 Task: Open a Modern Writer Template save the file as asset.html Remove the following  from template: 'Address' Change the date  '25 December, 2022' change Dear Ms Reader to   Greetings. Add body to the letter I wanted to share some exciting news with you. I have been accepted into the university of my dreams! This is a significant milestone in my academic journey, and I am grateful for your guidance and support throughout the application process. Thank you for believing in me.Add Name  'Joey'. Insert watermark  Ram&Sons Apply Font Style in watermark Nunito; font size  117and place the watermark  Diagonally 
Action: Mouse moved to (790, 102)
Screenshot: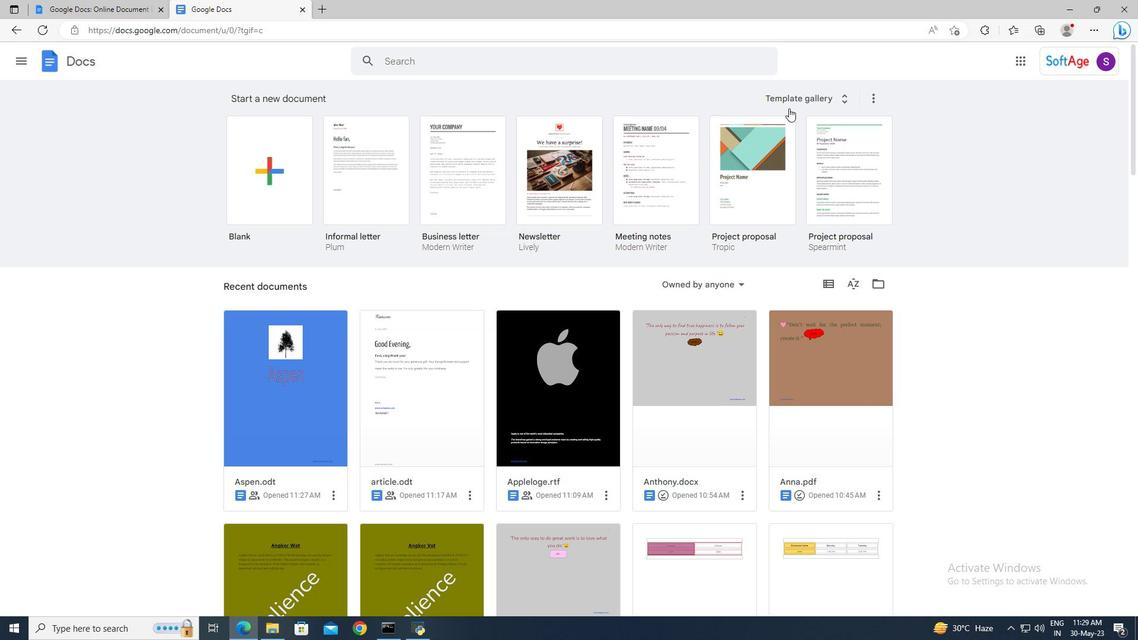 
Action: Mouse pressed left at (790, 102)
Screenshot: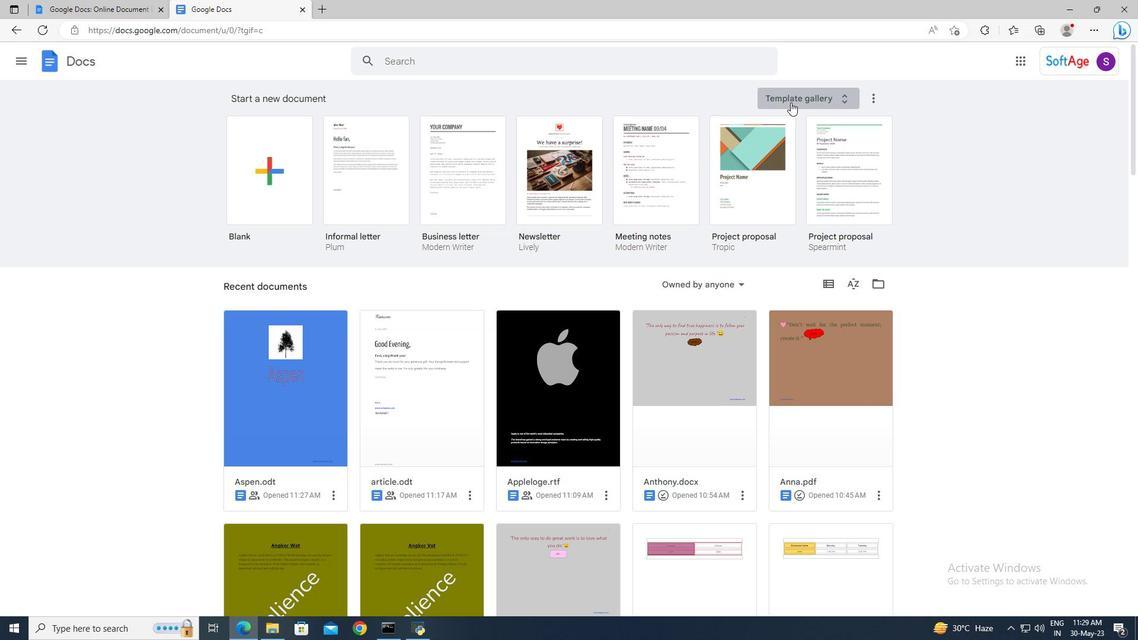 
Action: Mouse moved to (641, 194)
Screenshot: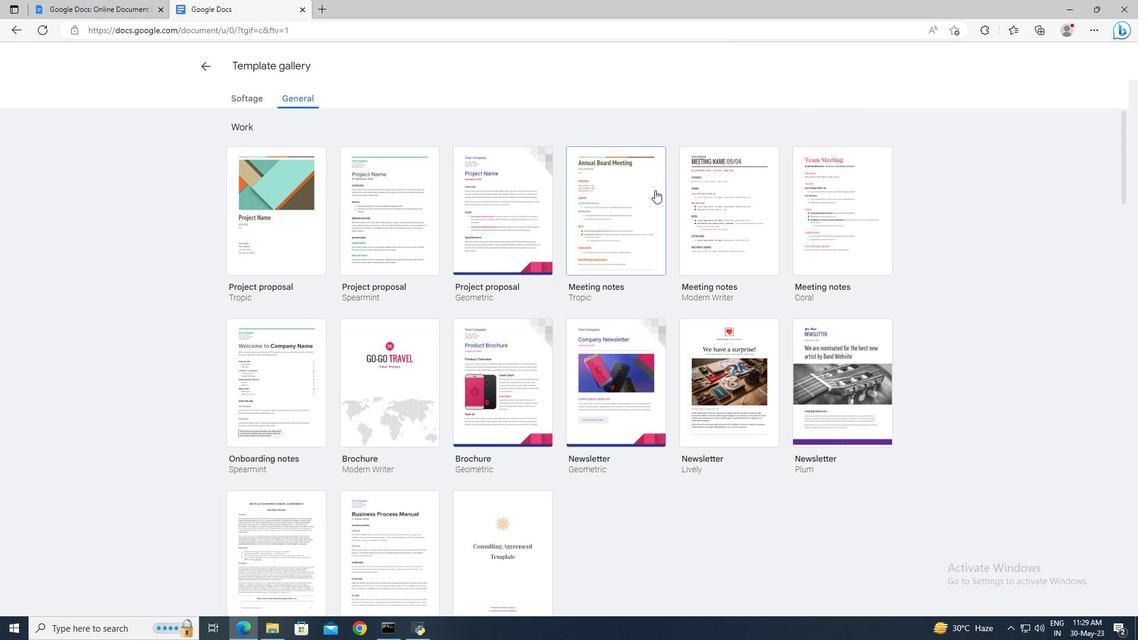 
Action: Mouse scrolled (641, 193) with delta (0, 0)
Screenshot: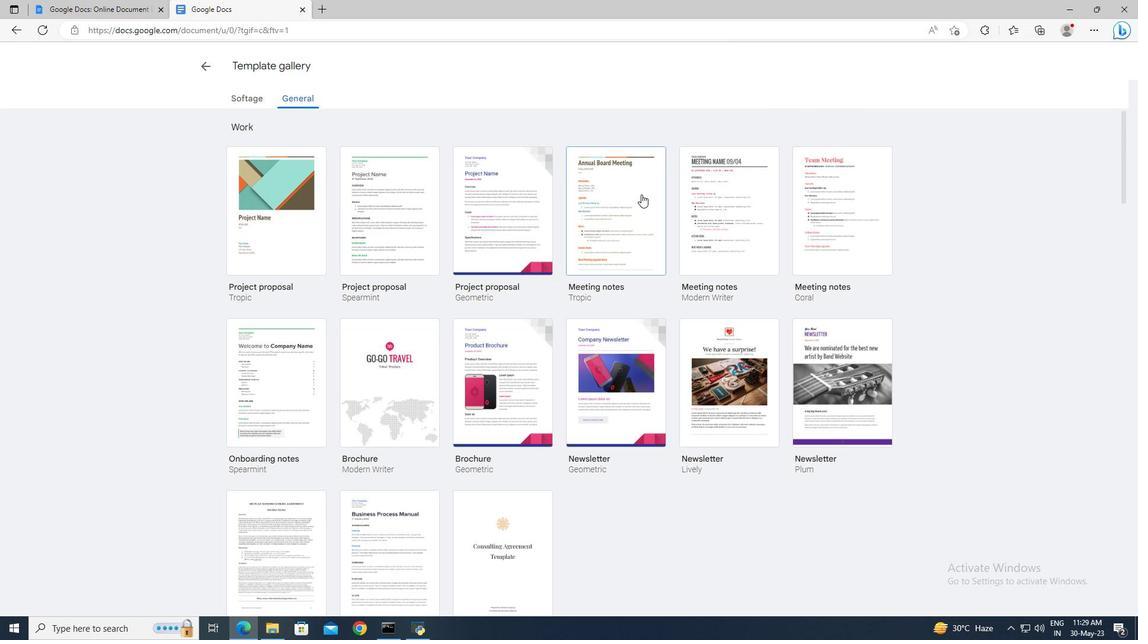 
Action: Mouse scrolled (641, 193) with delta (0, 0)
Screenshot: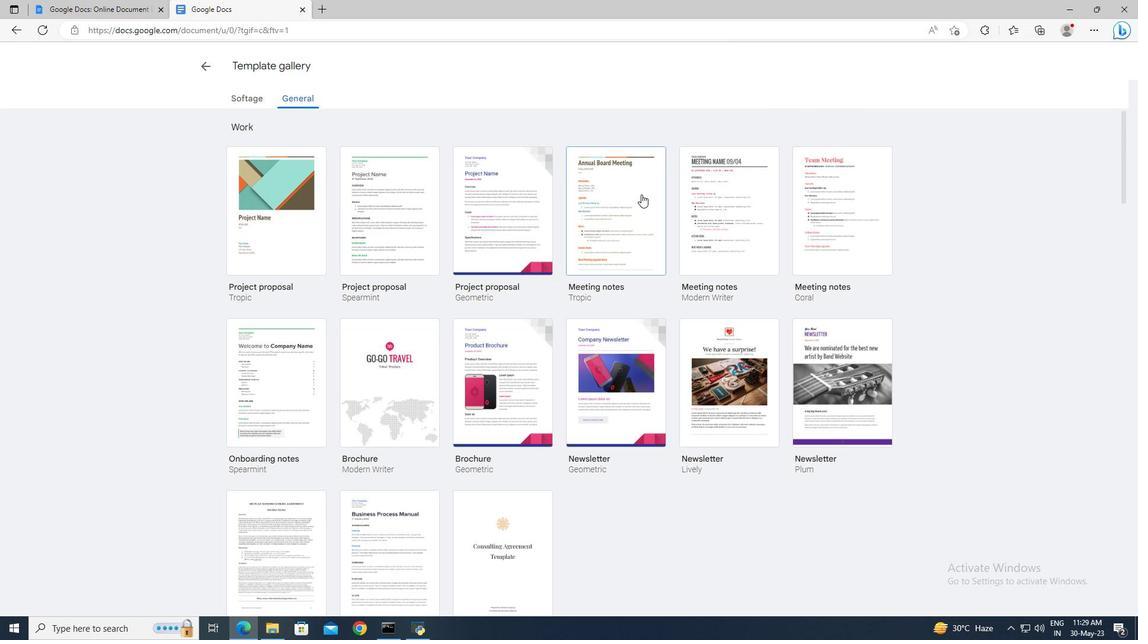 
Action: Mouse scrolled (641, 193) with delta (0, 0)
Screenshot: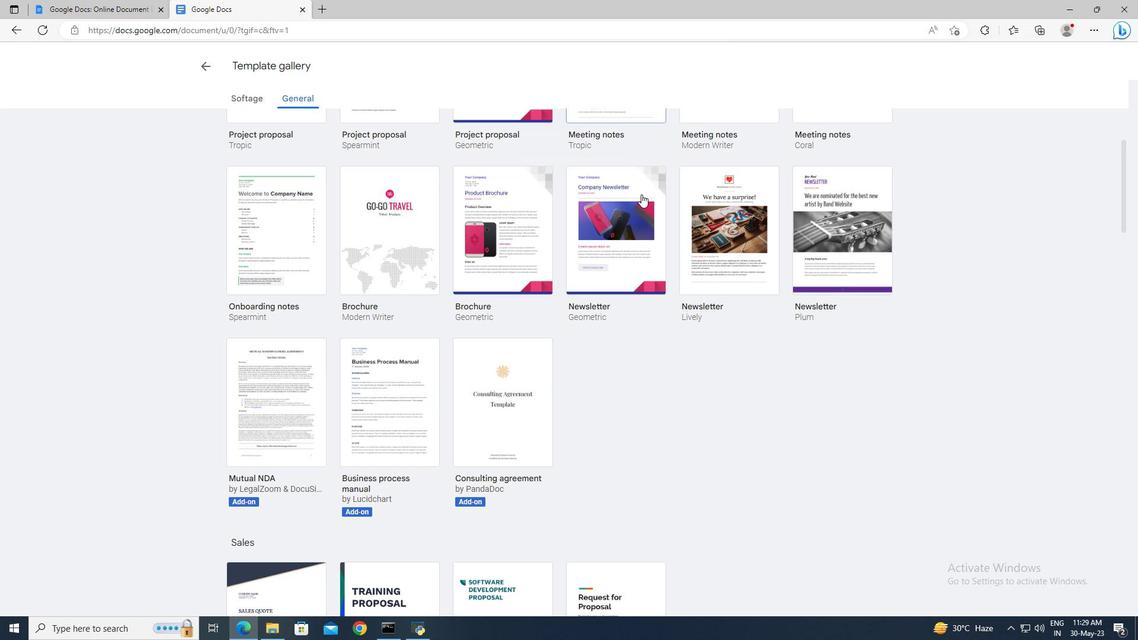 
Action: Mouse scrolled (641, 193) with delta (0, 0)
Screenshot: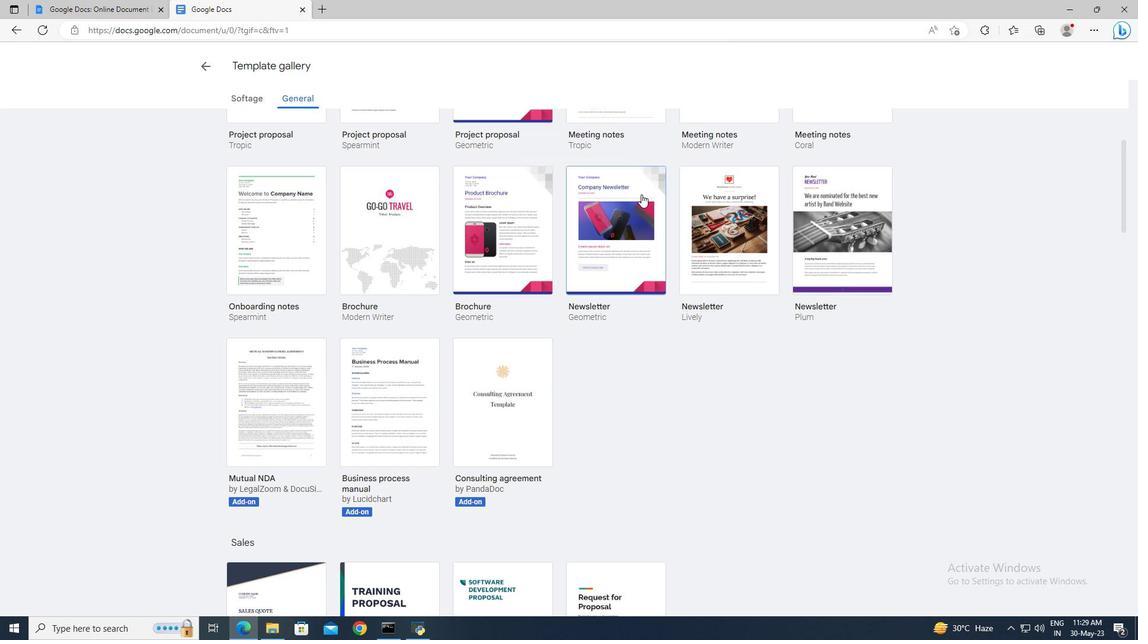 
Action: Mouse scrolled (641, 193) with delta (0, 0)
Screenshot: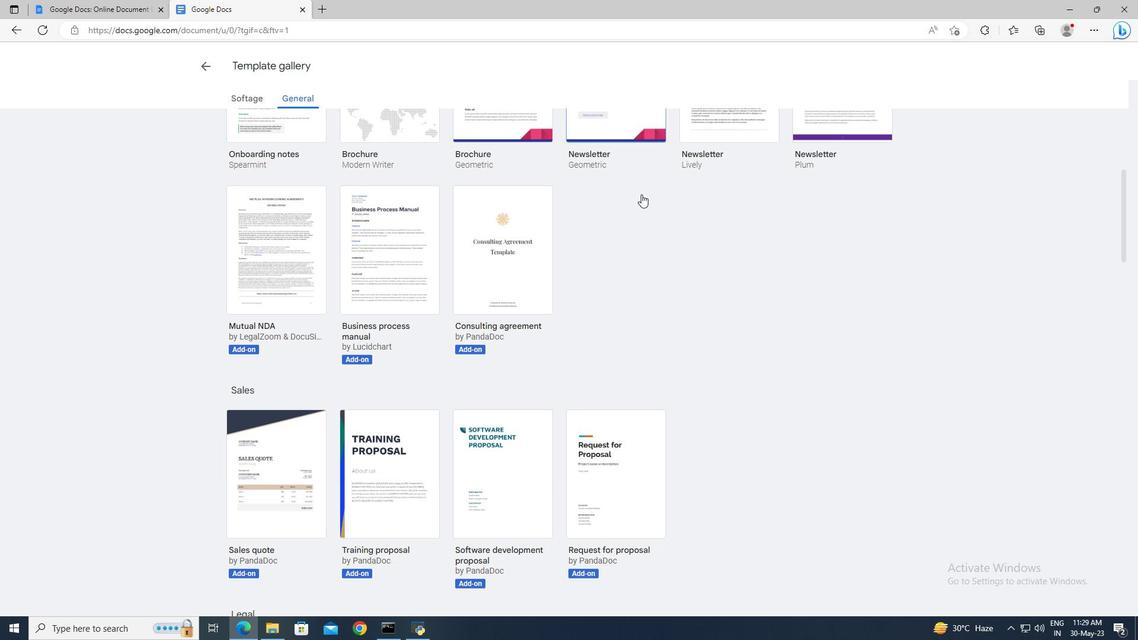 
Action: Mouse scrolled (641, 193) with delta (0, 0)
Screenshot: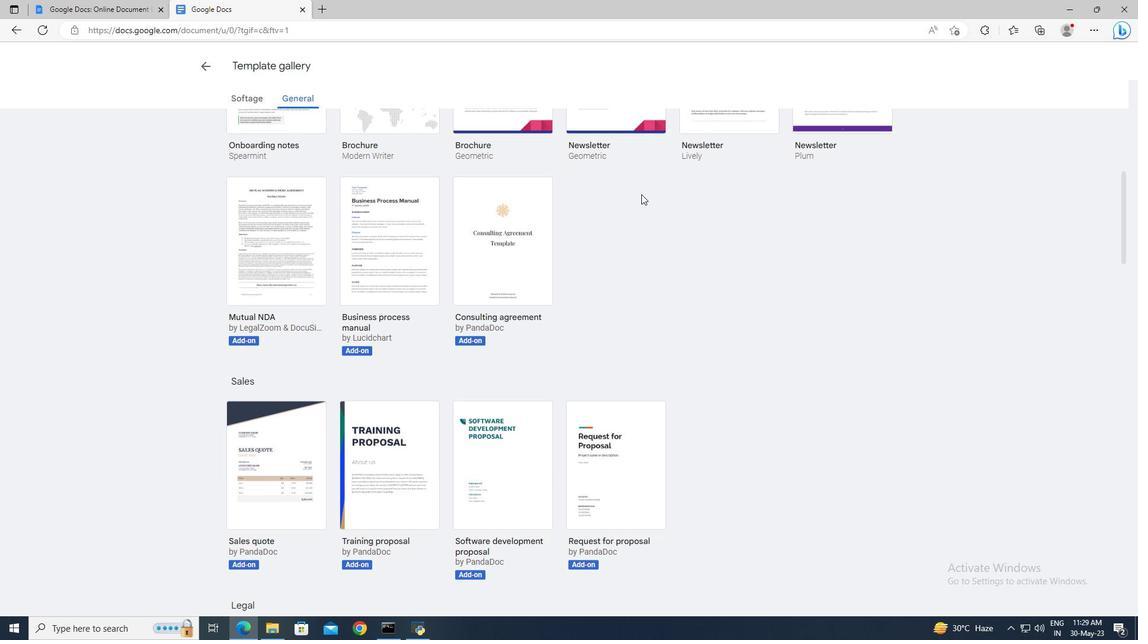 
Action: Mouse scrolled (641, 193) with delta (0, 0)
Screenshot: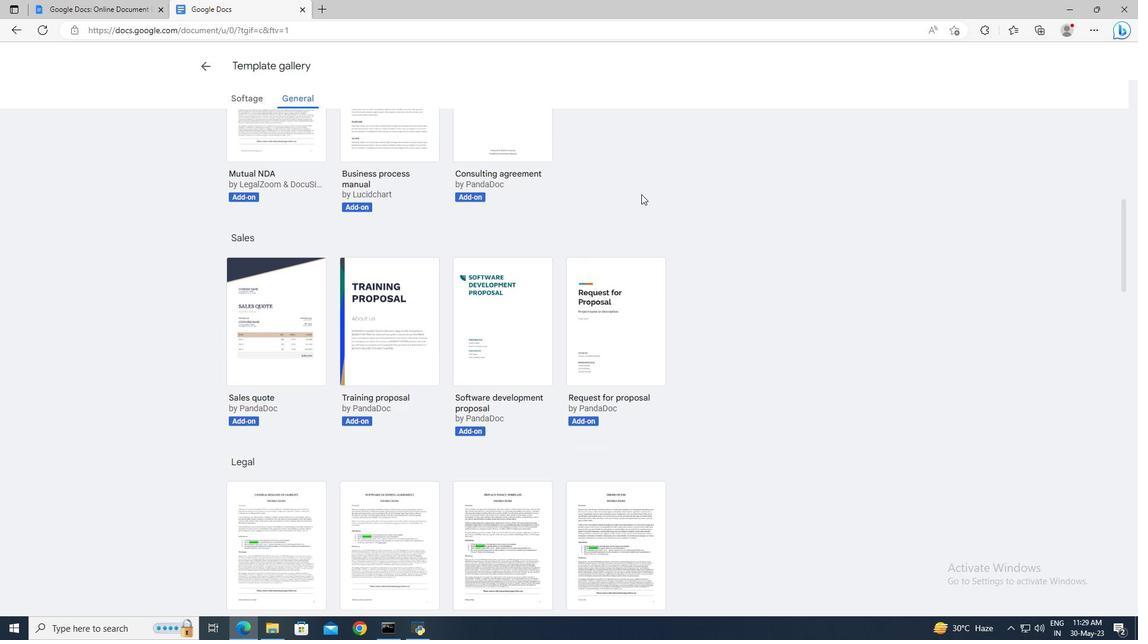 
Action: Mouse scrolled (641, 193) with delta (0, 0)
Screenshot: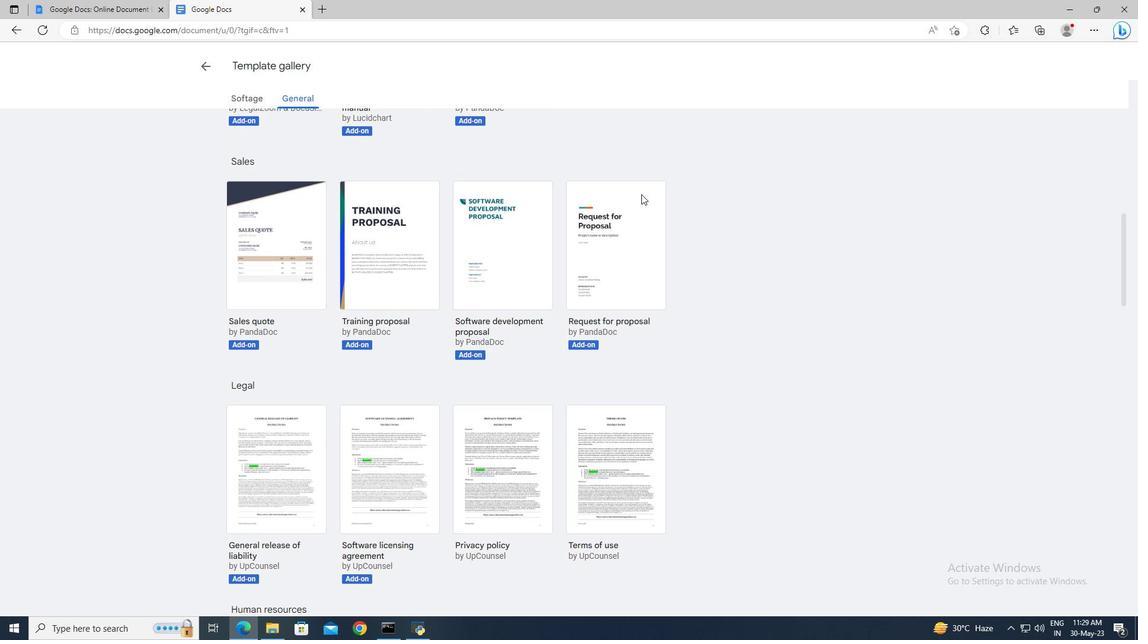 
Action: Mouse scrolled (641, 193) with delta (0, 0)
Screenshot: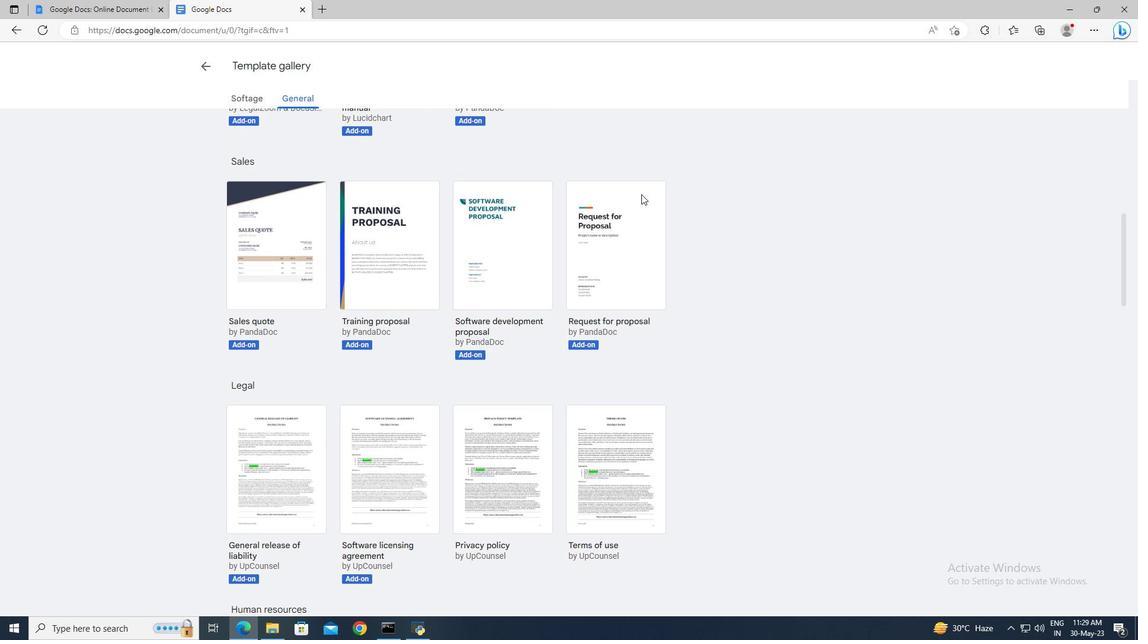 
Action: Mouse scrolled (641, 193) with delta (0, 0)
Screenshot: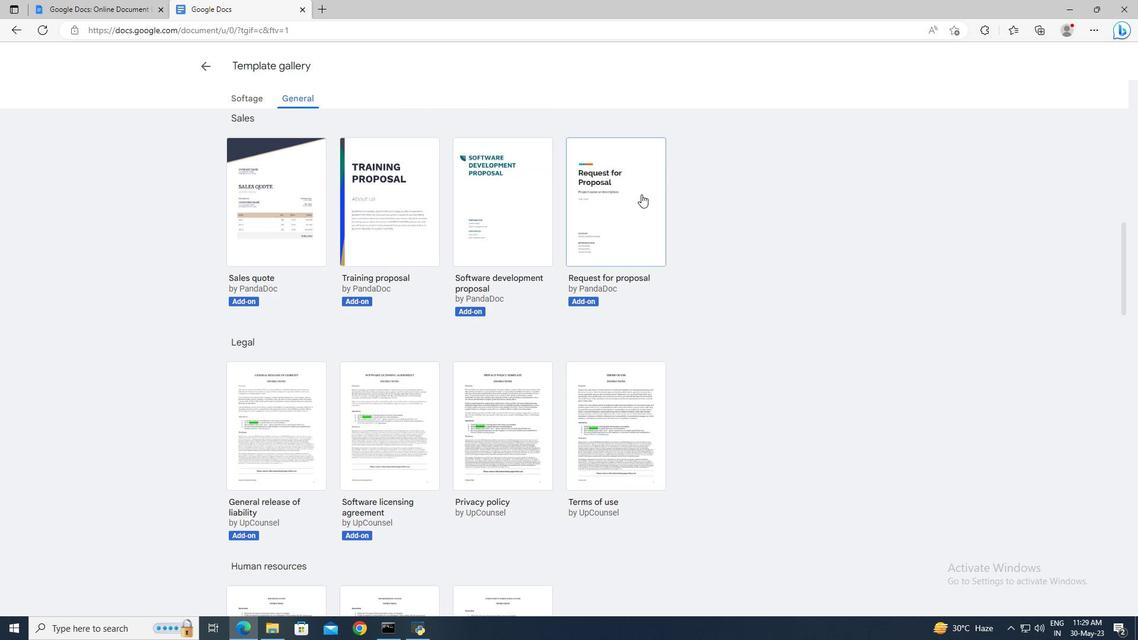 
Action: Mouse scrolled (641, 193) with delta (0, 0)
Screenshot: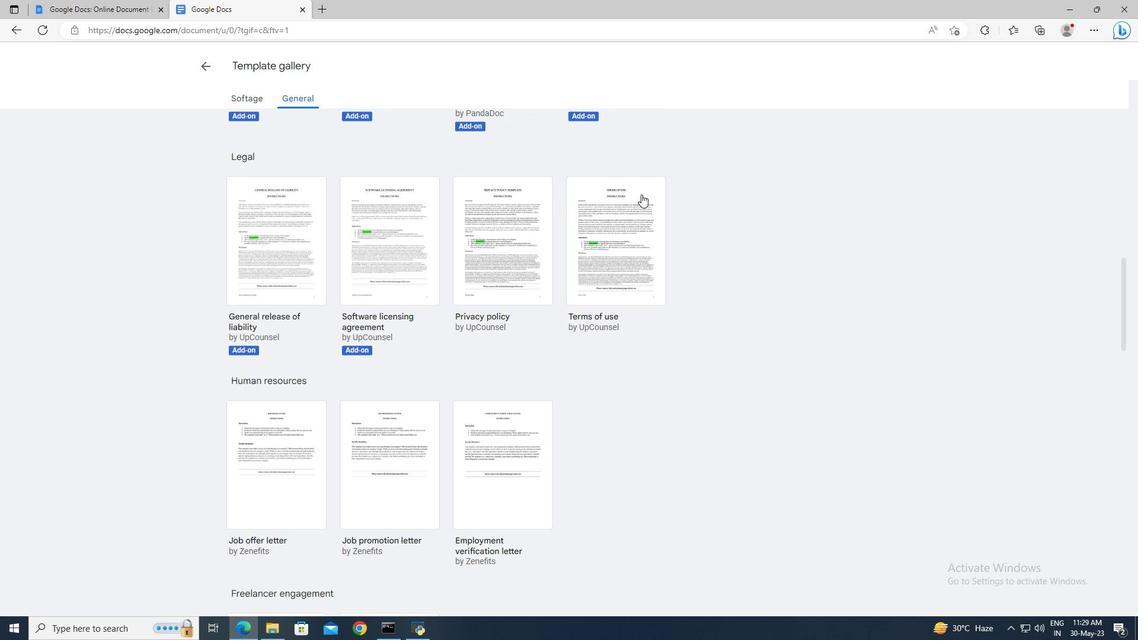 
Action: Mouse scrolled (641, 193) with delta (0, 0)
Screenshot: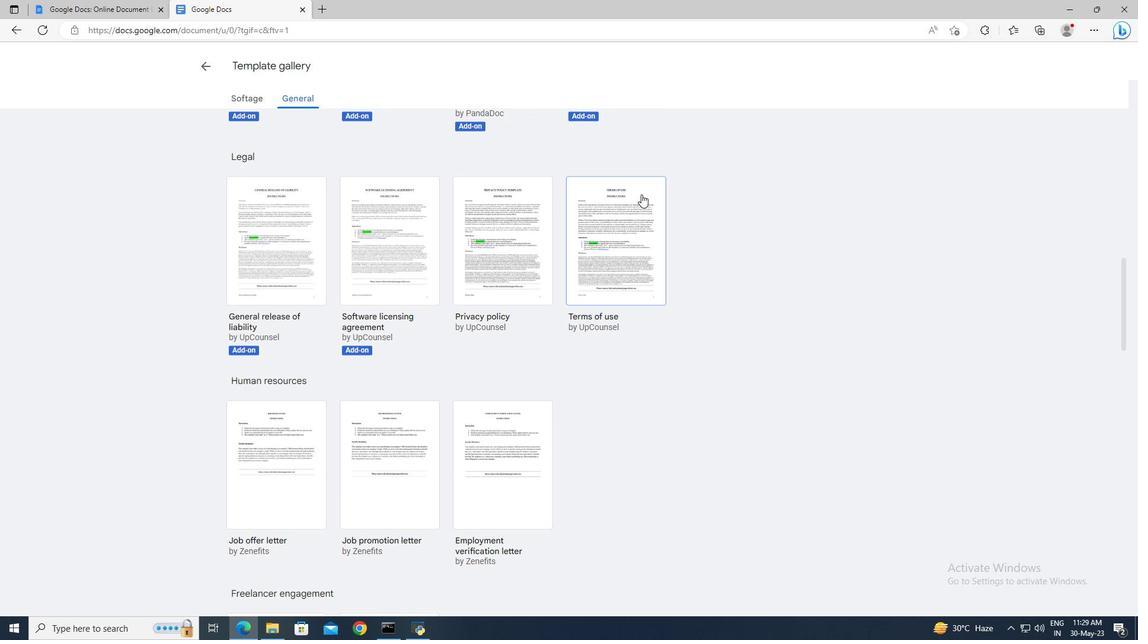 
Action: Mouse moved to (641, 195)
Screenshot: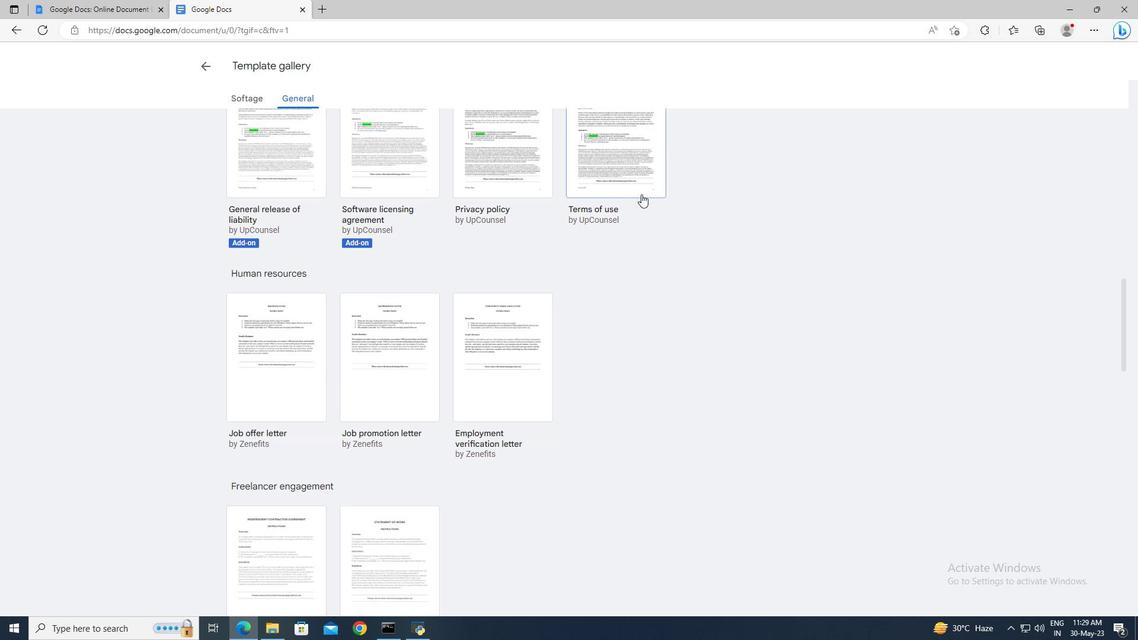 
Action: Mouse scrolled (641, 194) with delta (0, 0)
Screenshot: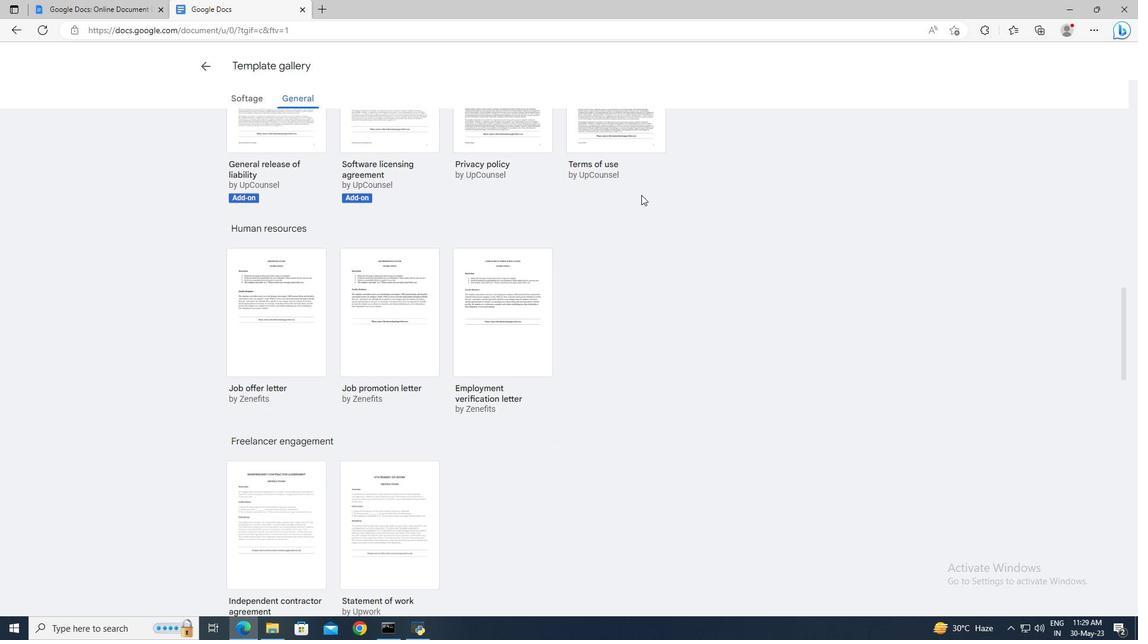 
Action: Mouse scrolled (641, 194) with delta (0, 0)
Screenshot: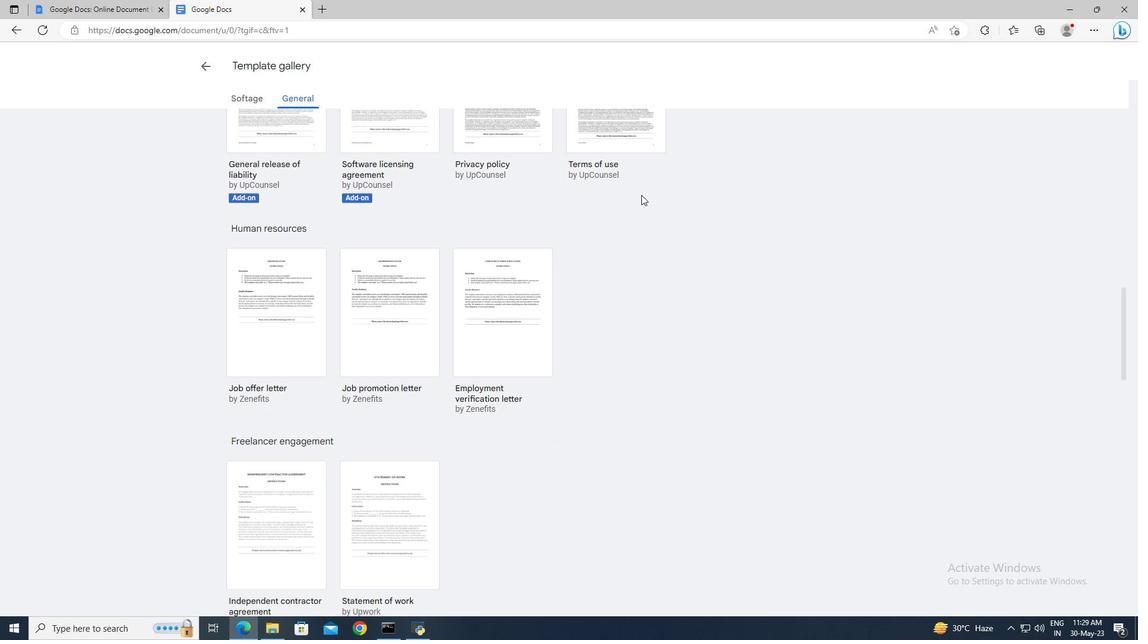 
Action: Mouse scrolled (641, 194) with delta (0, 0)
Screenshot: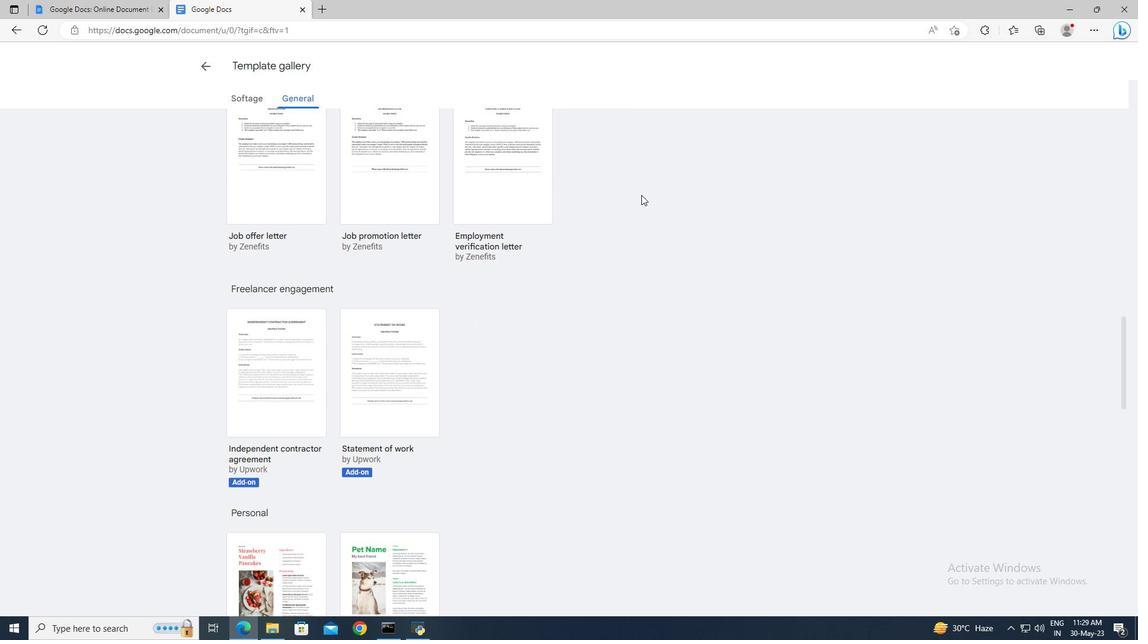 
Action: Mouse scrolled (641, 194) with delta (0, 0)
Screenshot: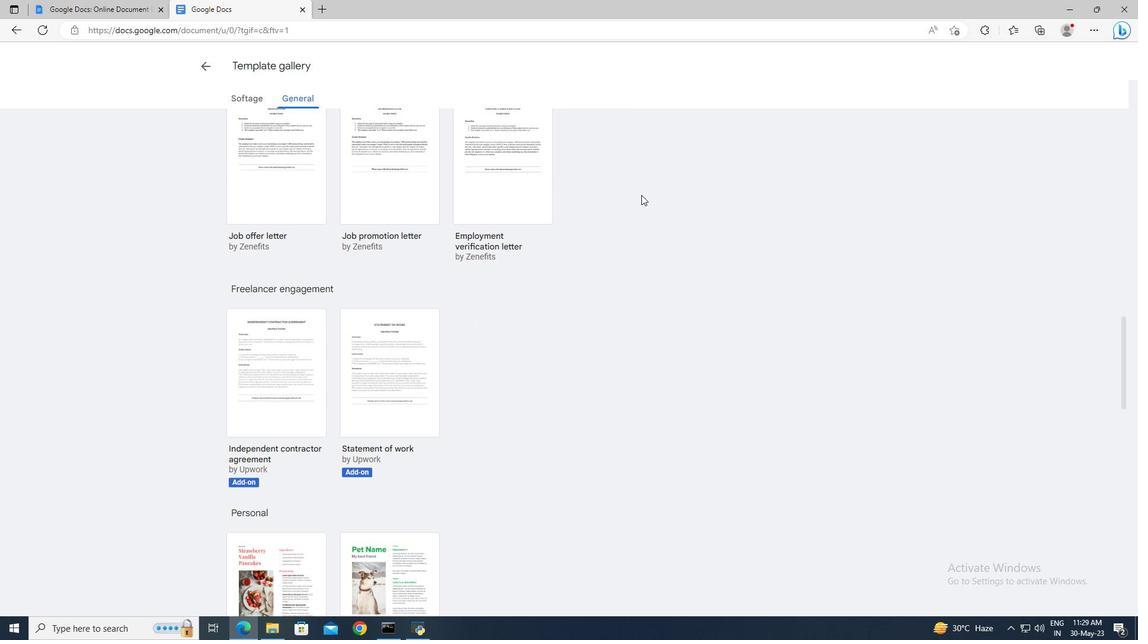 
Action: Mouse scrolled (641, 194) with delta (0, 0)
Screenshot: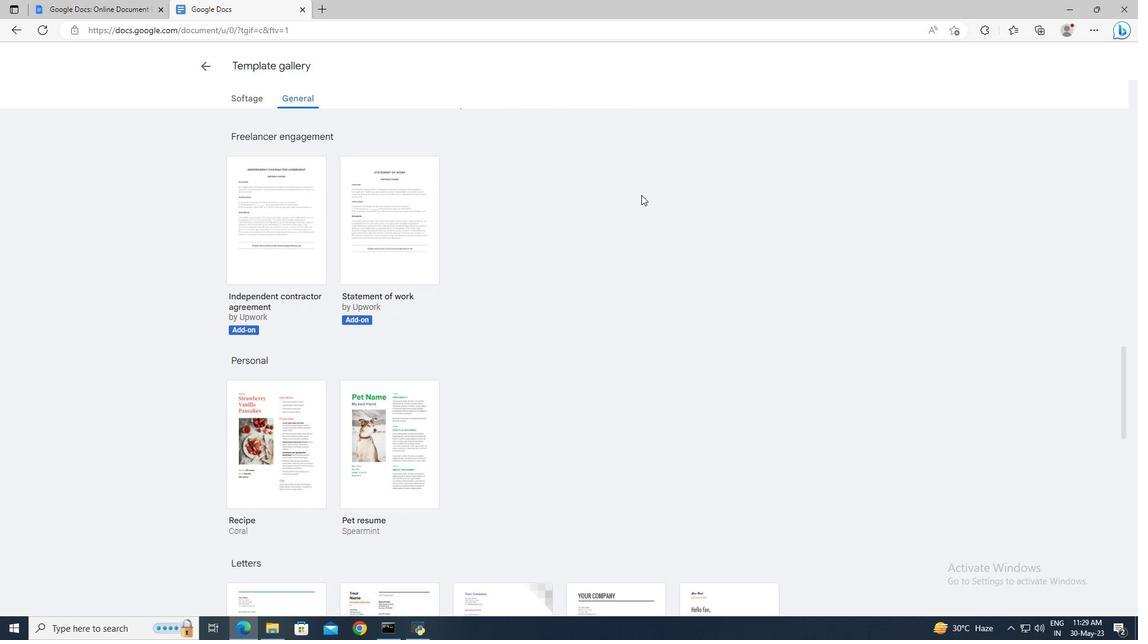 
Action: Mouse scrolled (641, 194) with delta (0, 0)
Screenshot: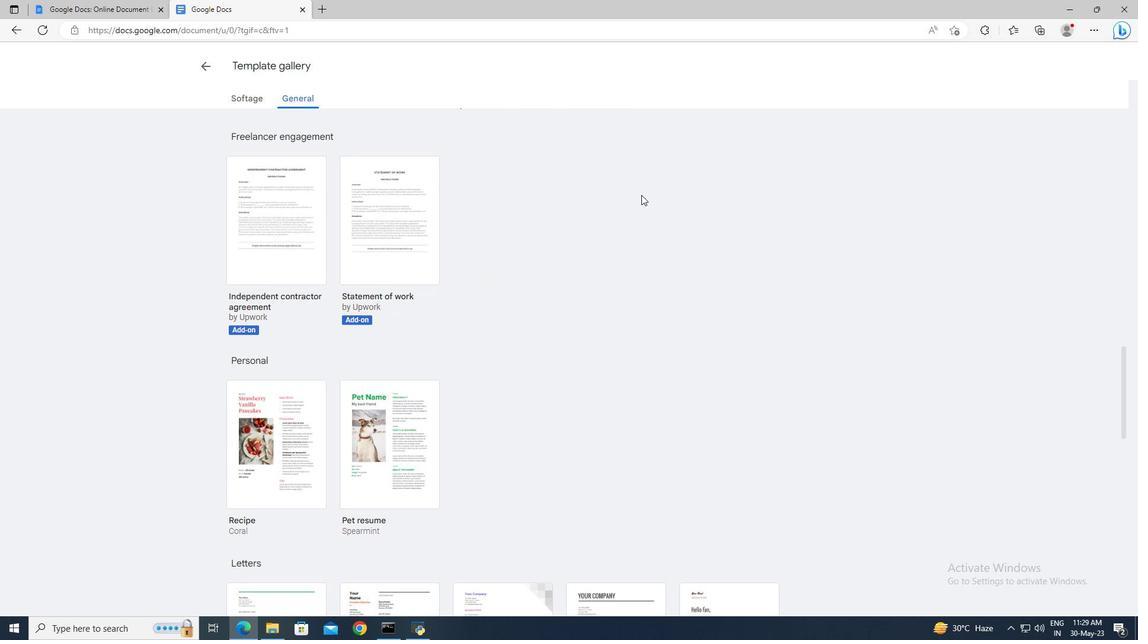 
Action: Mouse scrolled (641, 194) with delta (0, 0)
Screenshot: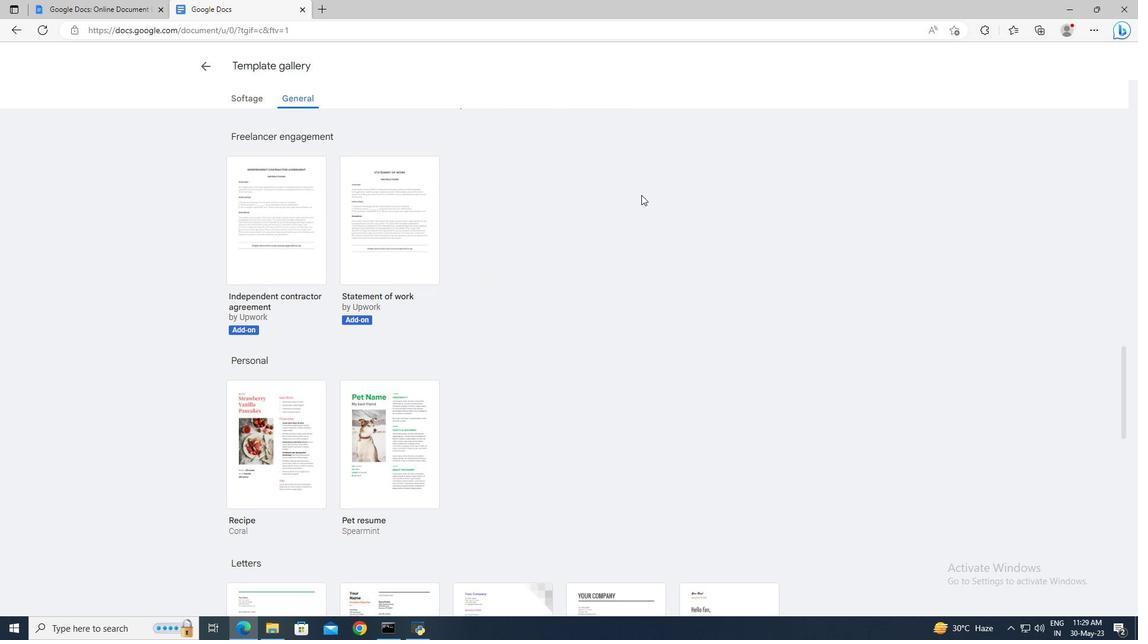 
Action: Mouse scrolled (641, 194) with delta (0, 0)
Screenshot: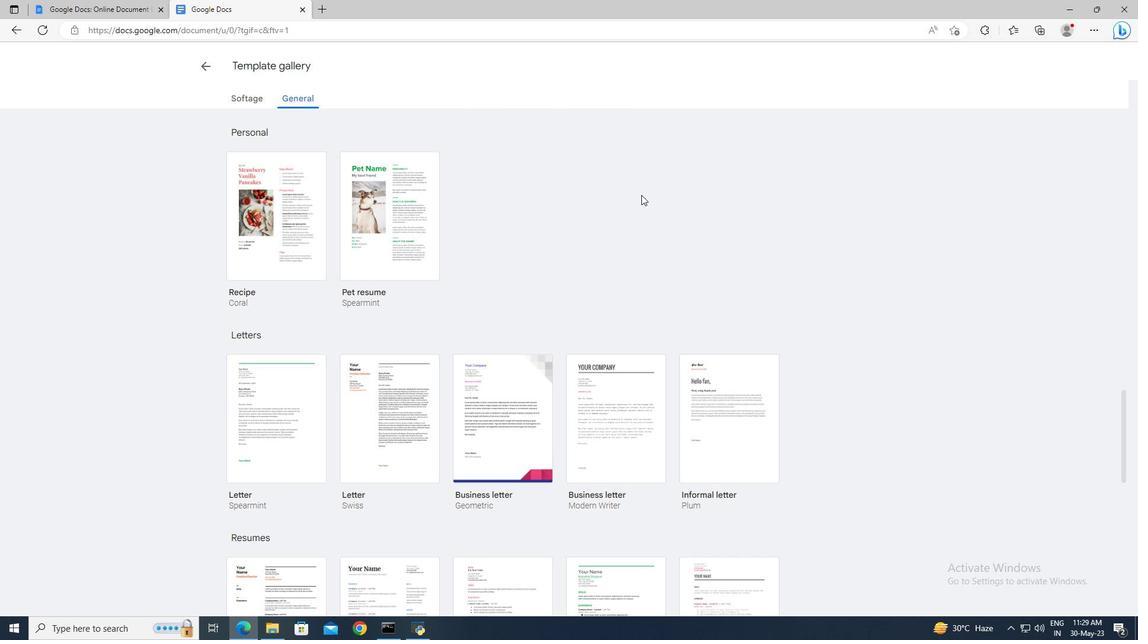 
Action: Mouse scrolled (641, 194) with delta (0, 0)
Screenshot: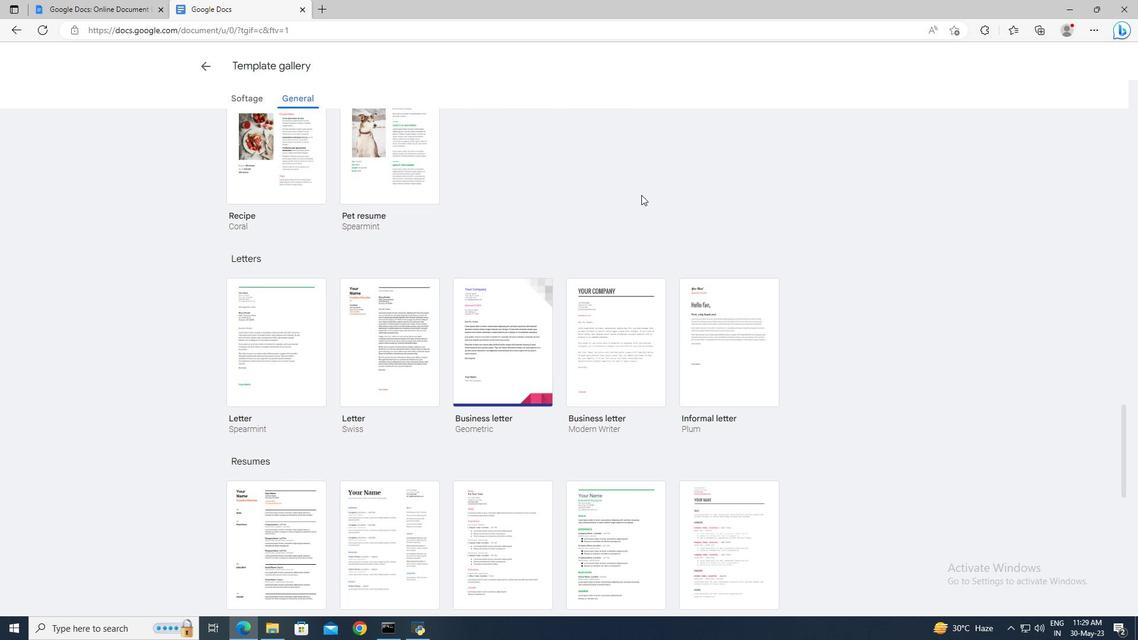 
Action: Mouse moved to (633, 252)
Screenshot: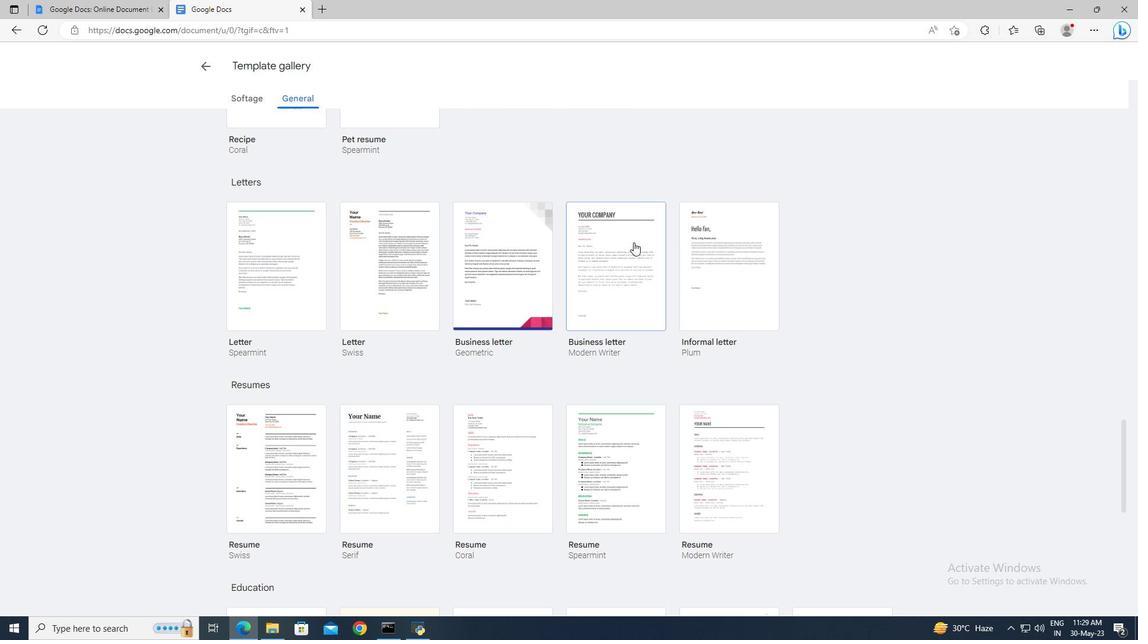 
Action: Mouse pressed left at (633, 252)
Screenshot: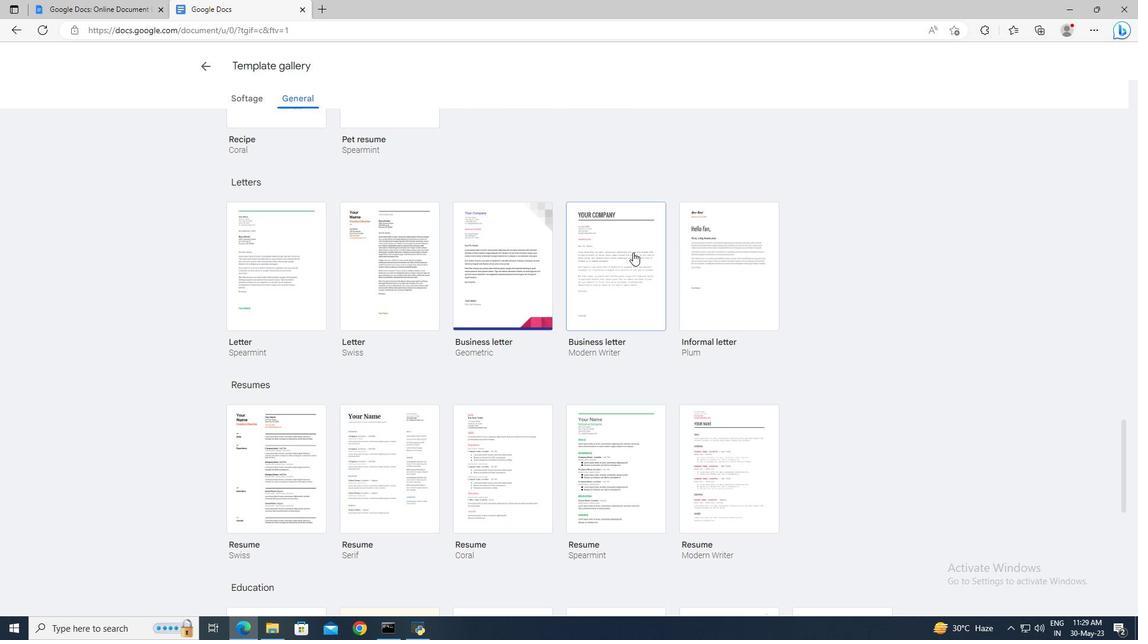 
Action: Mouse moved to (90, 52)
Screenshot: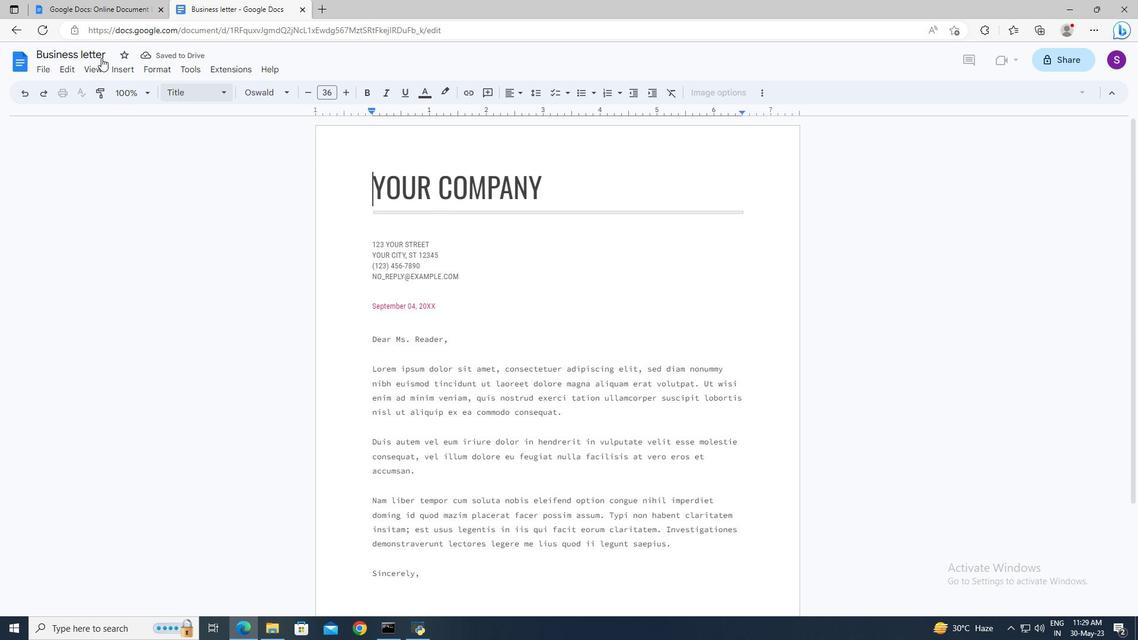 
Action: Mouse pressed left at (90, 52)
Screenshot: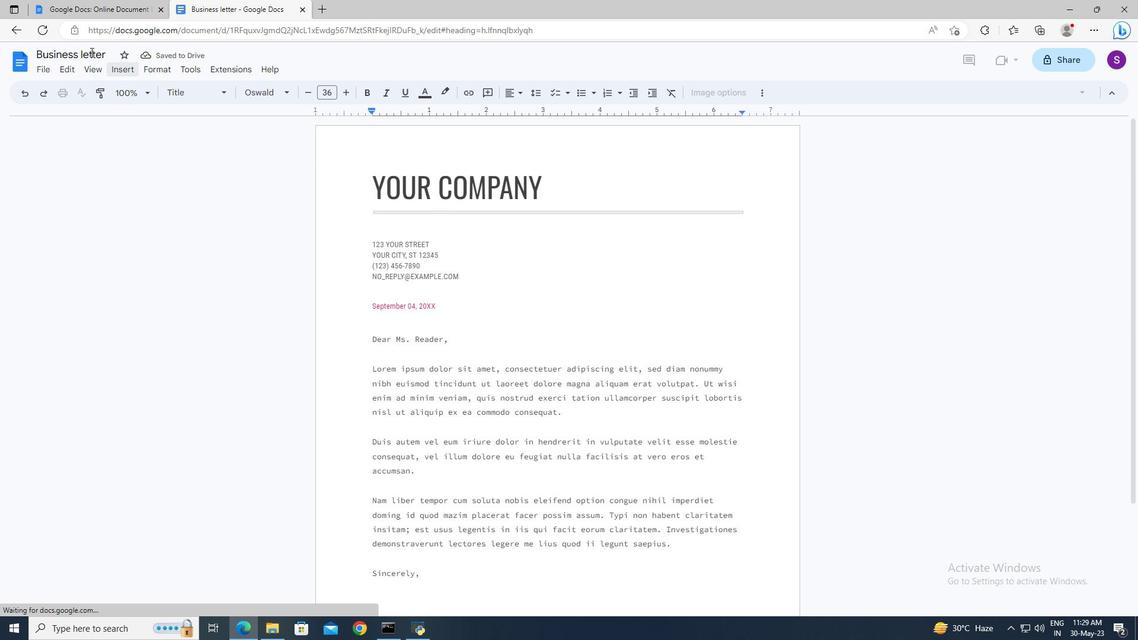
Action: Key pressed ctrl+A<Key.delete>asset.html<Key.enter>
Screenshot: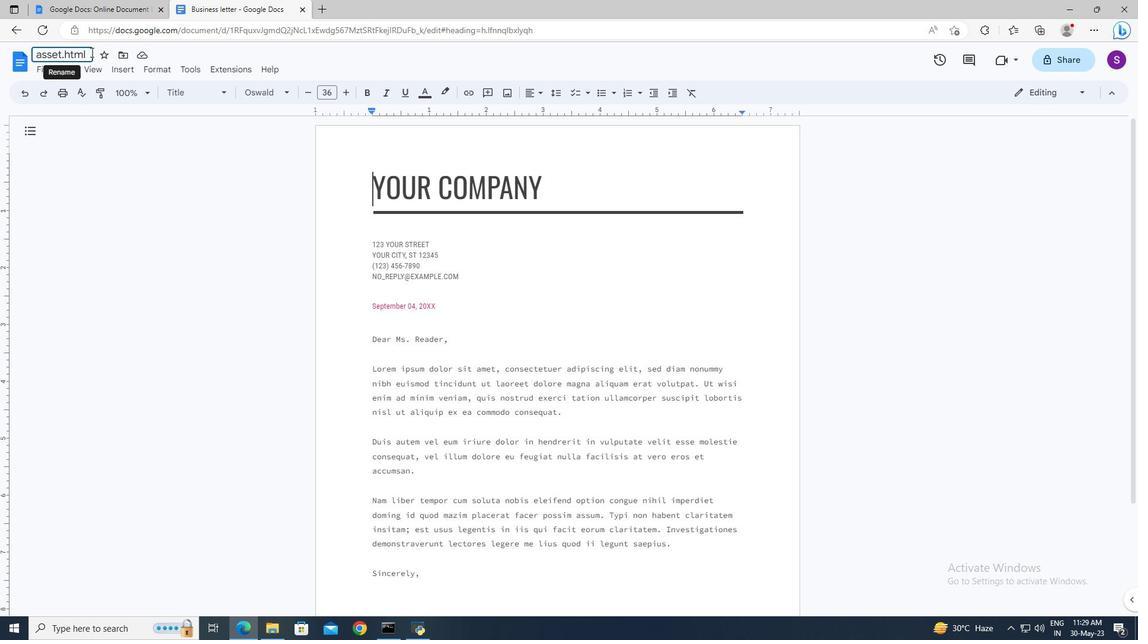 
Action: Mouse moved to (369, 246)
Screenshot: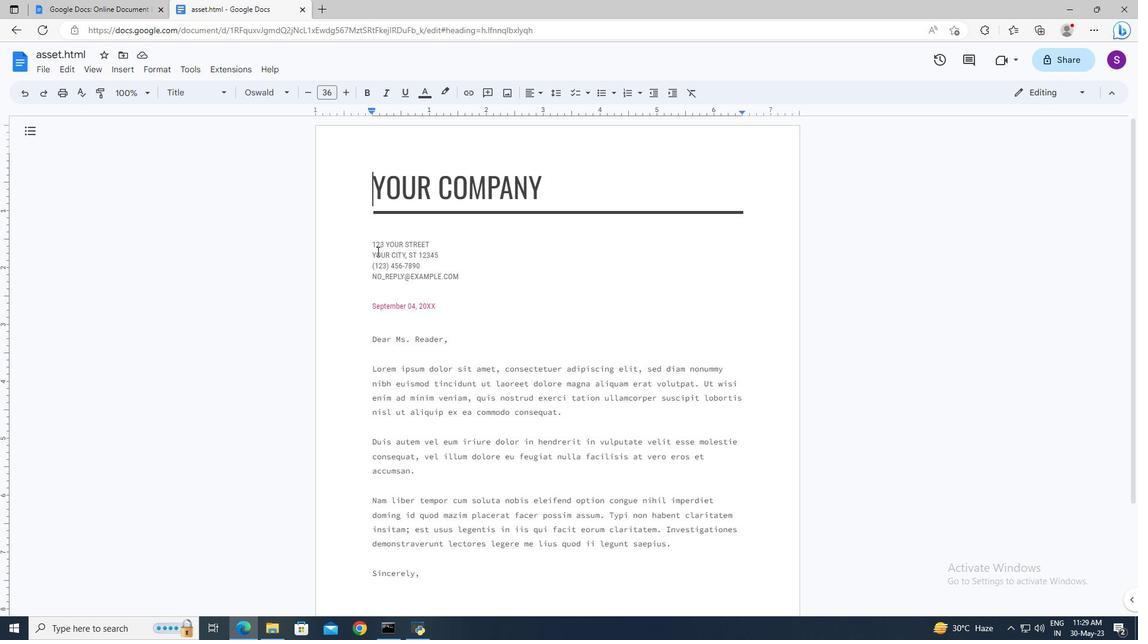 
Action: Mouse pressed left at (369, 246)
Screenshot: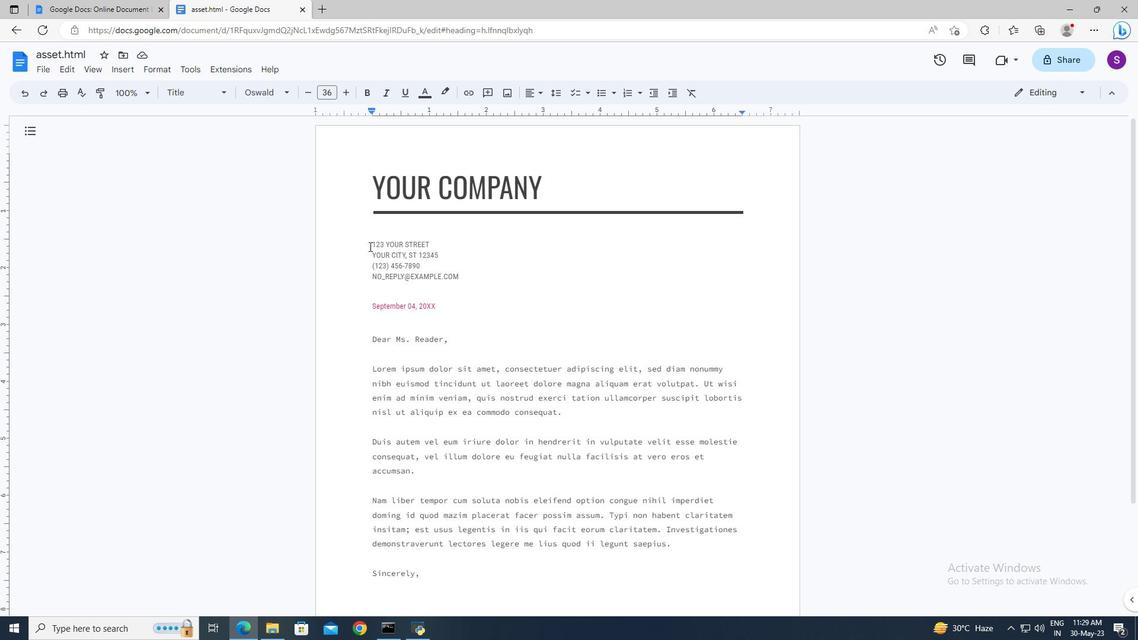 
Action: Key pressed <Key.shift><Key.down><Key.down><Key.down><Key.down><Key.delete>
Screenshot: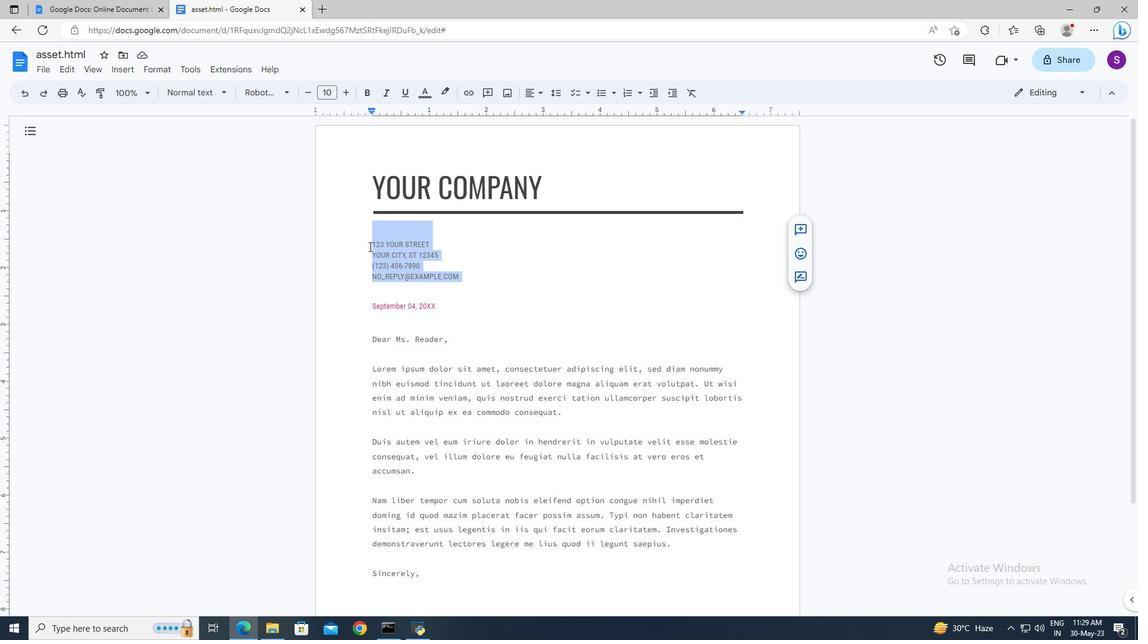 
Action: Mouse moved to (369, 247)
Screenshot: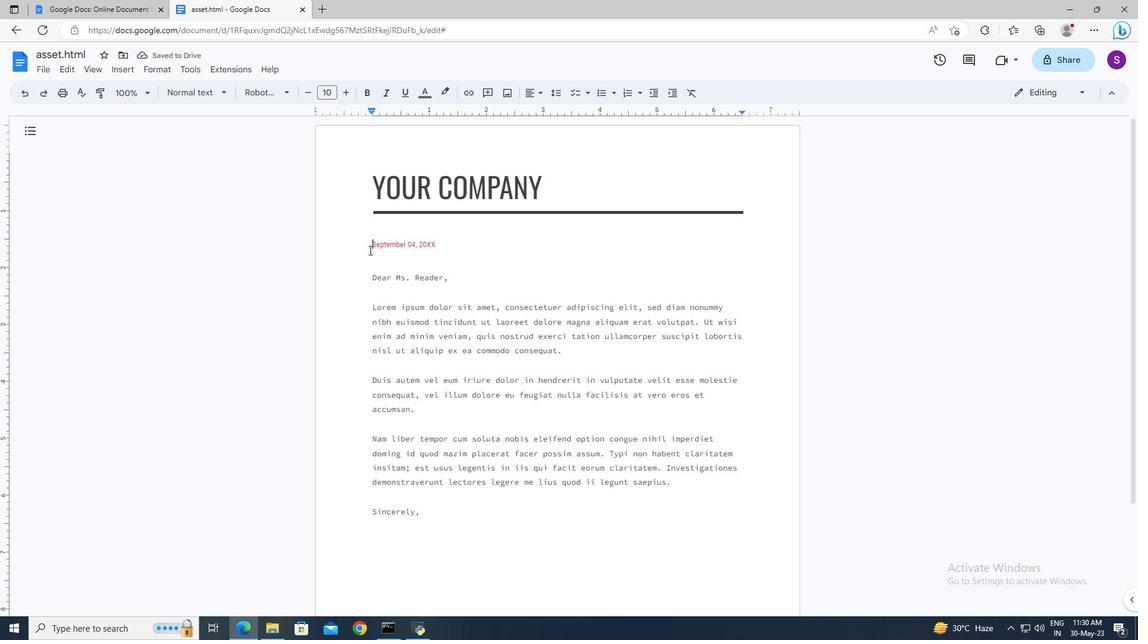 
Action: Mouse pressed left at (369, 247)
Screenshot: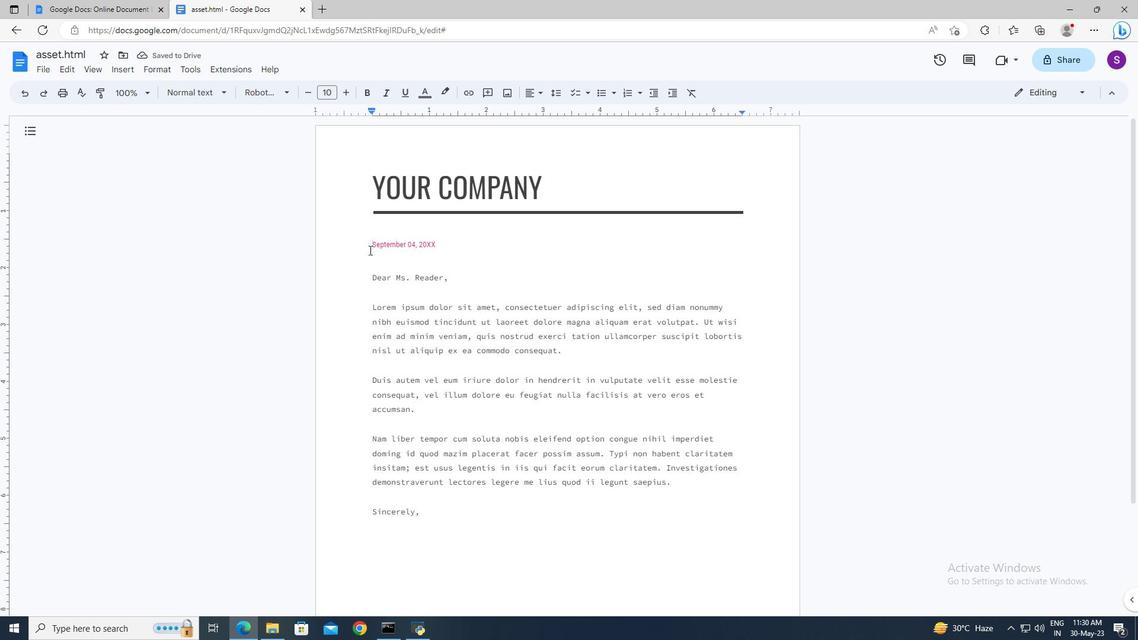 
Action: Mouse moved to (369, 247)
Screenshot: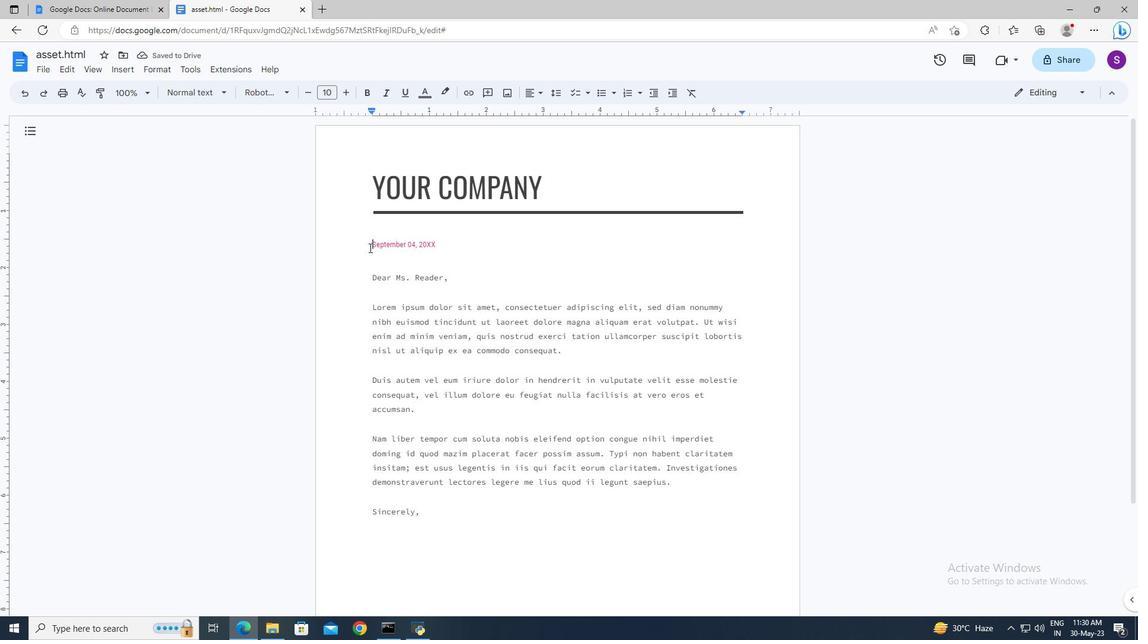 
Action: Key pressed <Key.shift><Key.shift><Key.shift><Key.shift><Key.shift><Key.right><Key.right><Key.right><Key.right><Key.delete>25<Key.space><Key.shift>December,<Key.space>2022
Screenshot: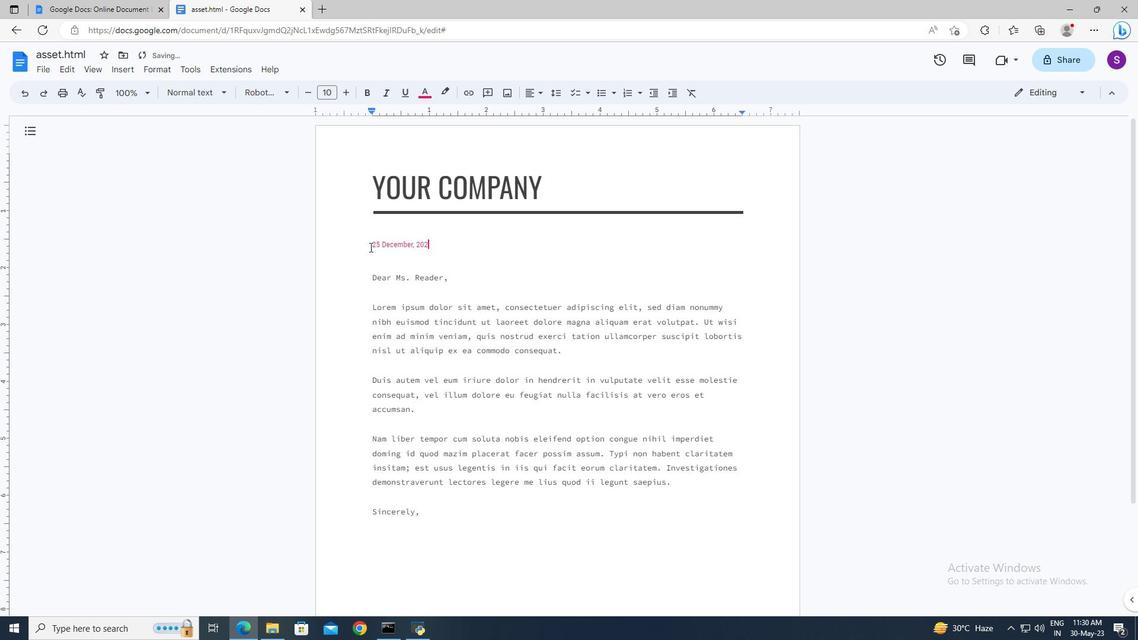
Action: Mouse moved to (373, 272)
Screenshot: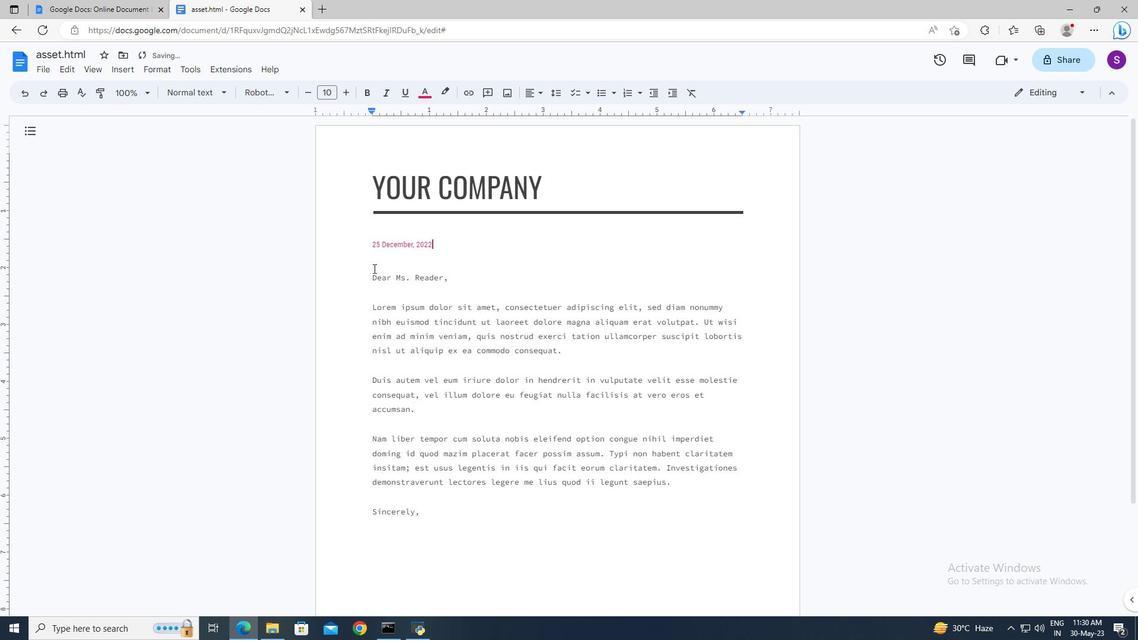 
Action: Mouse pressed left at (373, 272)
Screenshot: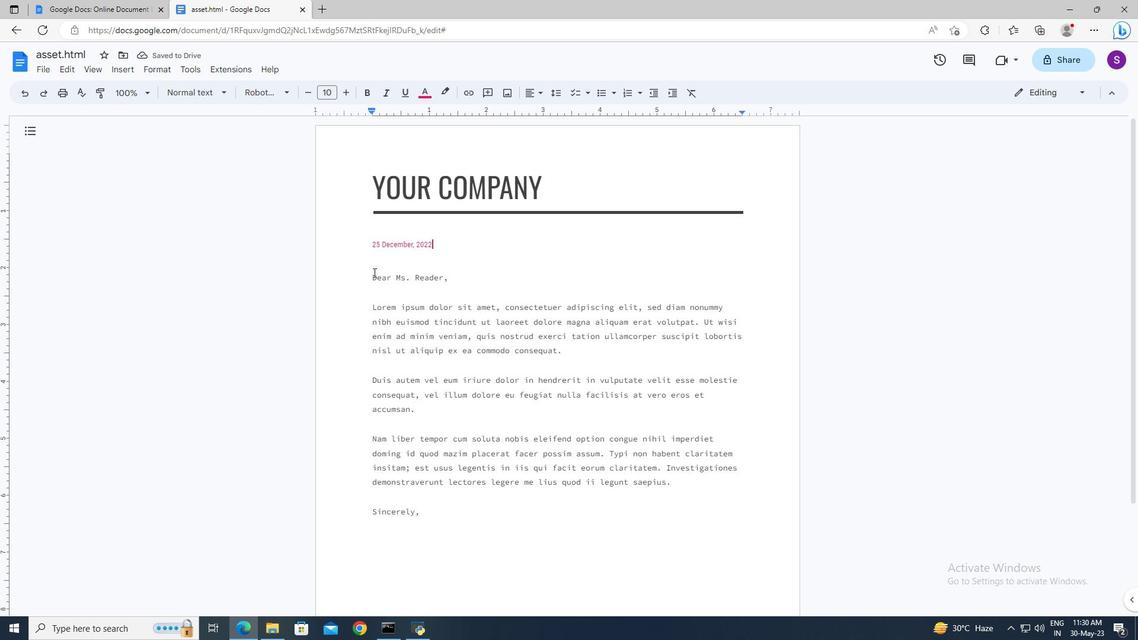 
Action: Key pressed <Key.shift><Key.right><Key.right><Key.right><Key.right><Key.backspace><Key.shift>Greetings
Screenshot: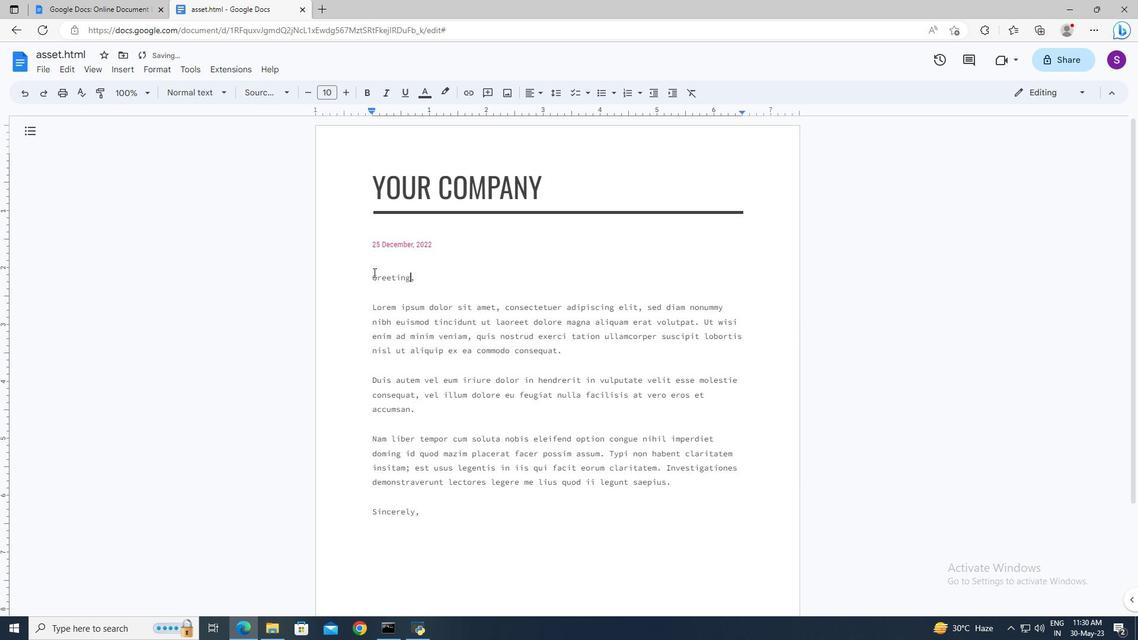 
Action: Mouse moved to (375, 305)
Screenshot: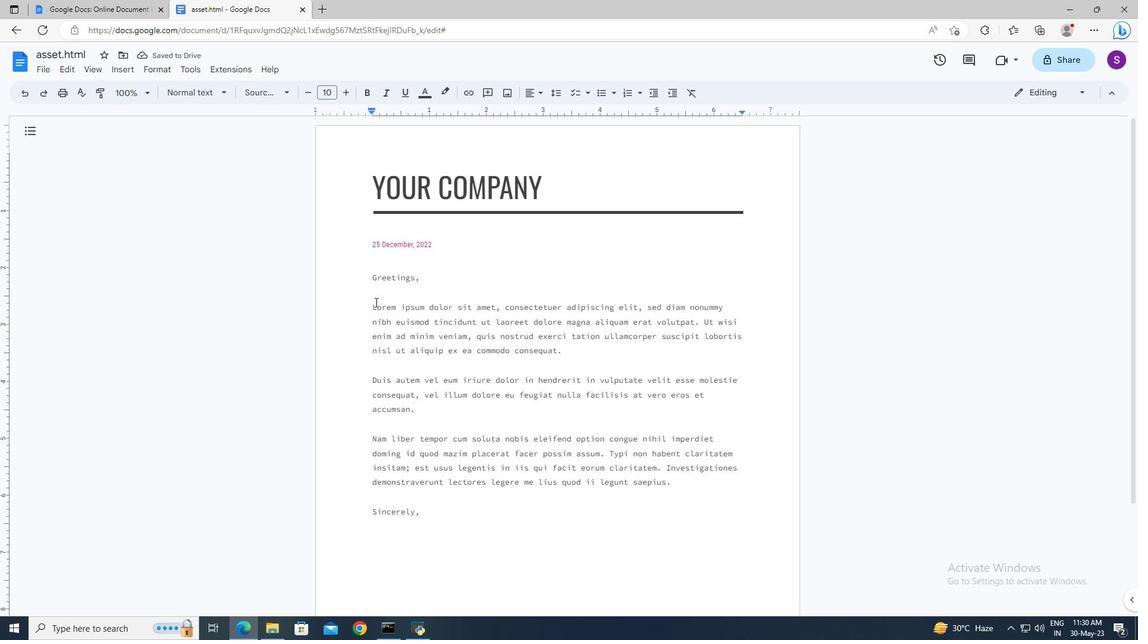 
Action: Mouse pressed left at (375, 305)
Screenshot: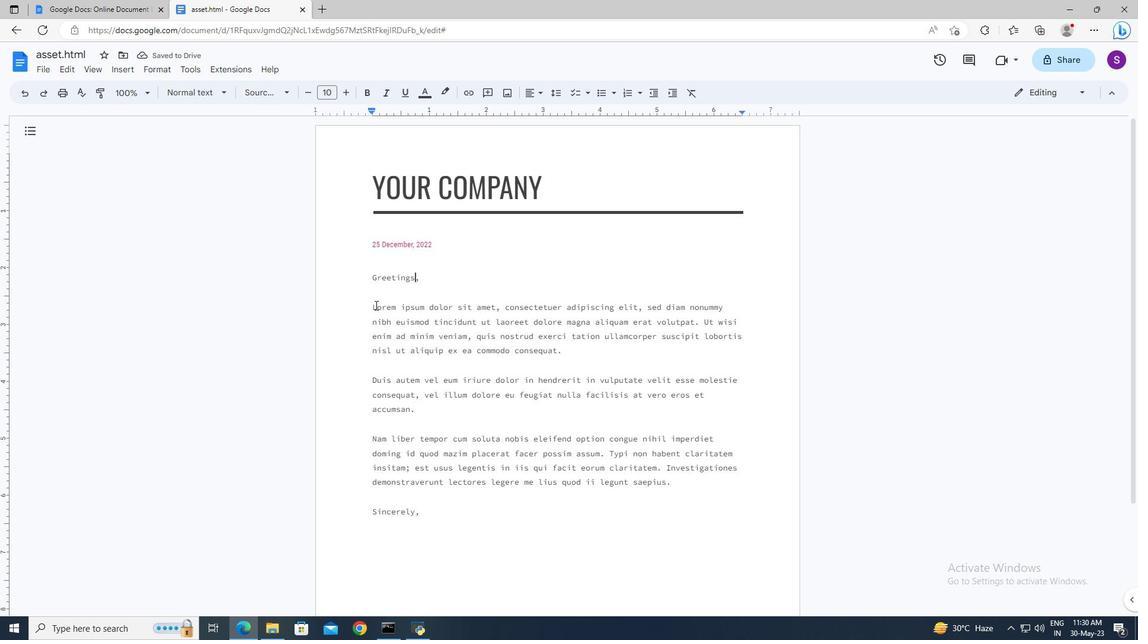 
Action: Key pressed <Key.left><Key.shift><Key.down><Key.down><Key.down><Key.delete><Key.shift>I<Key.space><Key.backspace><Key.backspace><Key.enter><Key.up><Key.shift>I<Key.space>wanted<Key.space>to<Key.space>share<Key.space>some<Key.space>exciting<Key.space>news<Key.space>with<Key.space>you.<Key.space><Key.shift>I<Key.space>have<Key.space>been<Key.space>accepted<Key.space>into<Key.space>the<Key.space>university<Key.space>of<Key.space>my<Key.space>dreams<Key.shift>!<Key.space><Key.shift>This<Key.space>is<Key.space>a<Key.space>gigni<Key.backspace><Key.backspace><Key.backspace><Key.backspace><Key.backspace>sifni<Key.backspace><Key.backspace><Key.backspace>gnificant<Key.space>milestone<Key.space>in<Key.space>my<Key.space>academic<Key.space>c<Key.backspace>journey,<Key.space>and<Key.space><Key.shift>I<Key.space>am<Key.space>grateful<Key.space>for<Key.space>your<Key.space>guidance<Key.space>and<Key.space>support<Key.space>throughout<Key.space>the<Key.space>application<Key.space>process.<Key.space><Key.shift>Thank<Key.space>you<Key.space>for<Key.space>believing<Key.space>in<Key.space>me.
Screenshot: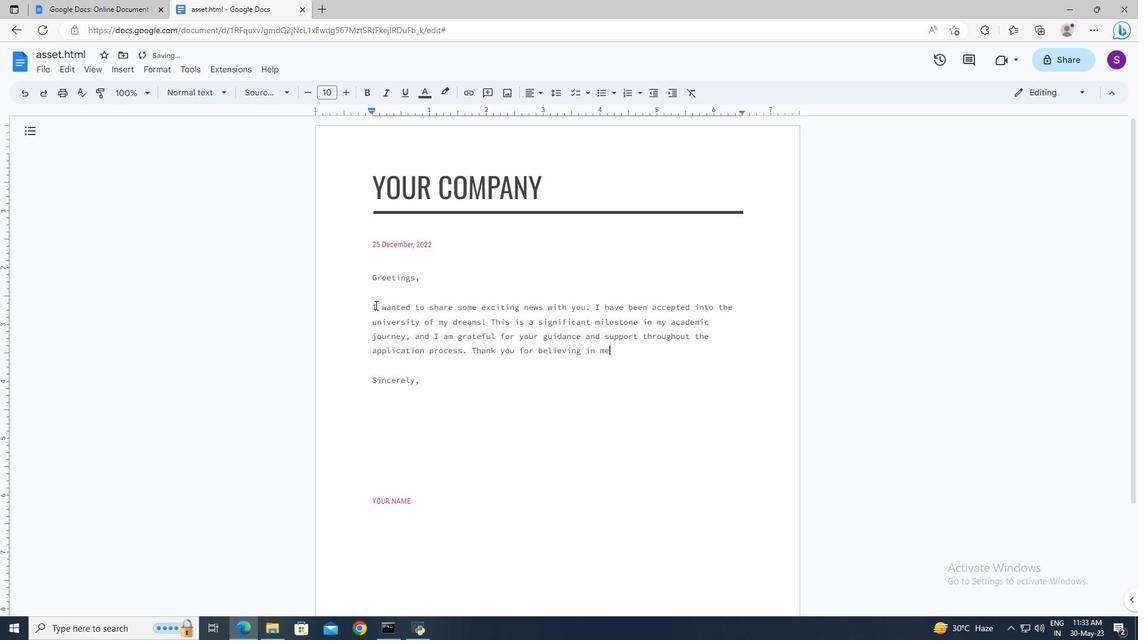 
Action: Mouse moved to (369, 501)
Screenshot: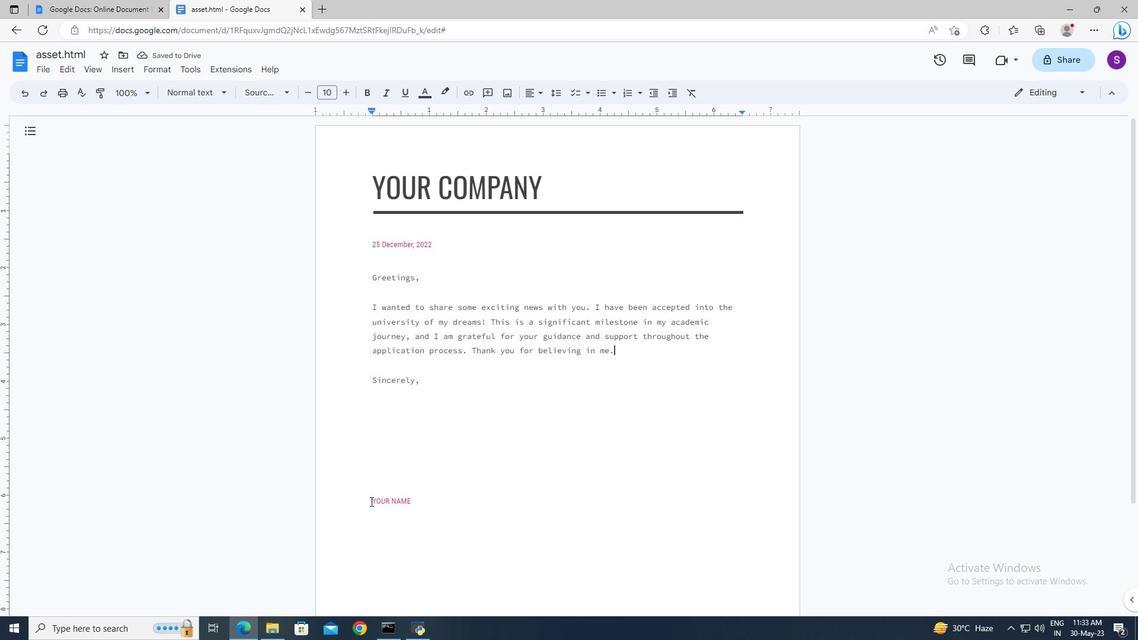 
Action: Mouse pressed left at (369, 501)
Screenshot: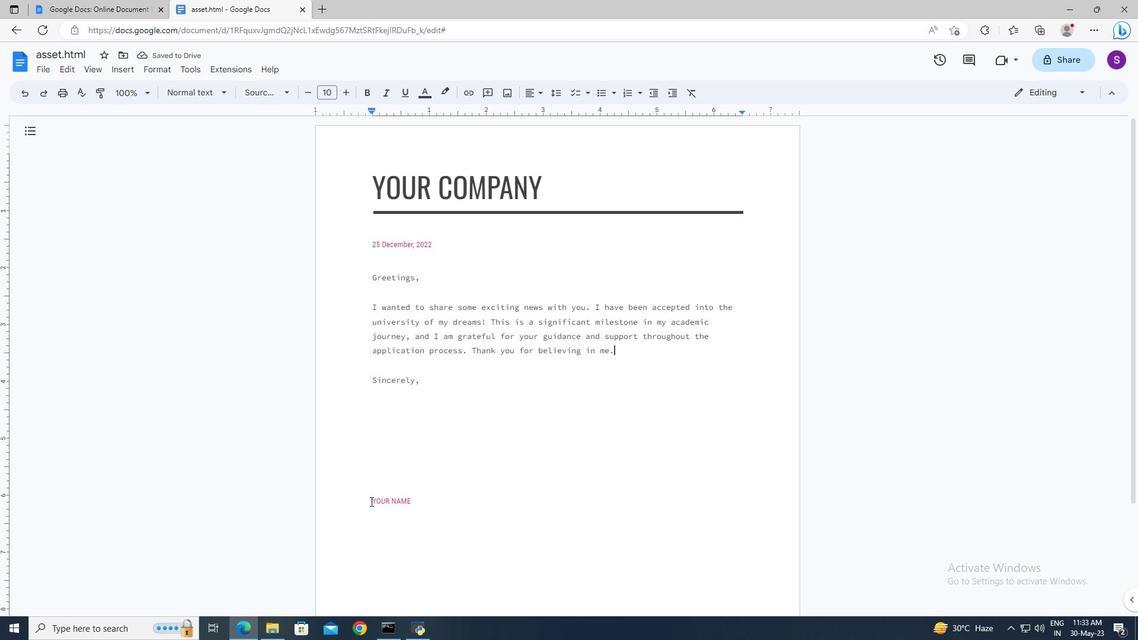 
Action: Key pressed <Key.shift><Key.right><Key.right><Key.shift>Joey
Screenshot: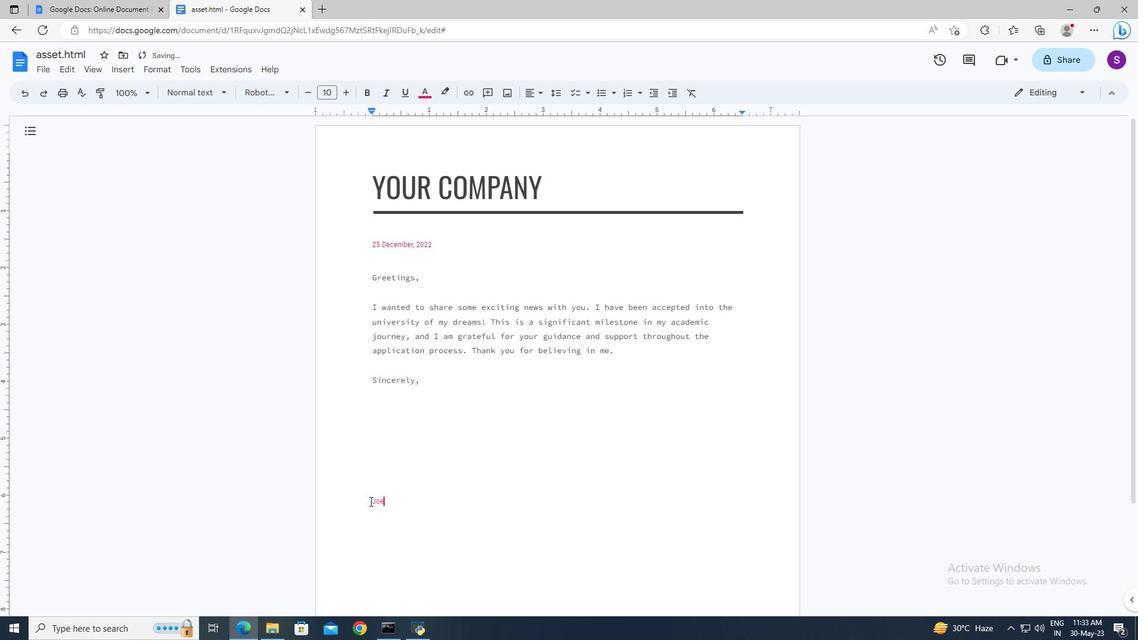 
Action: Mouse moved to (135, 72)
Screenshot: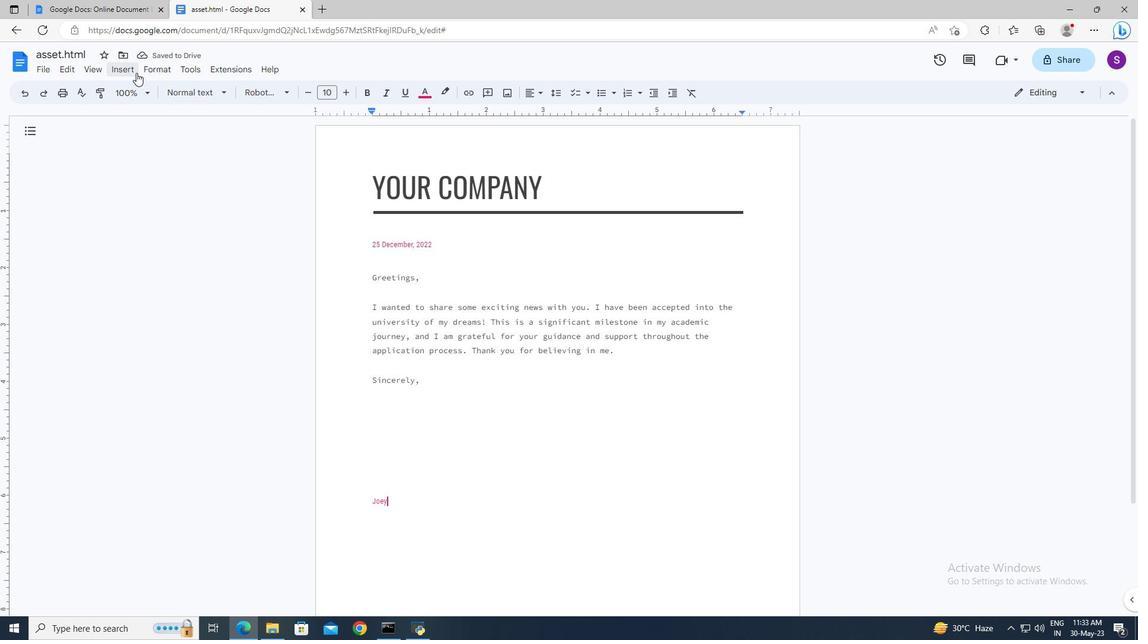 
Action: Mouse pressed left at (135, 72)
Screenshot: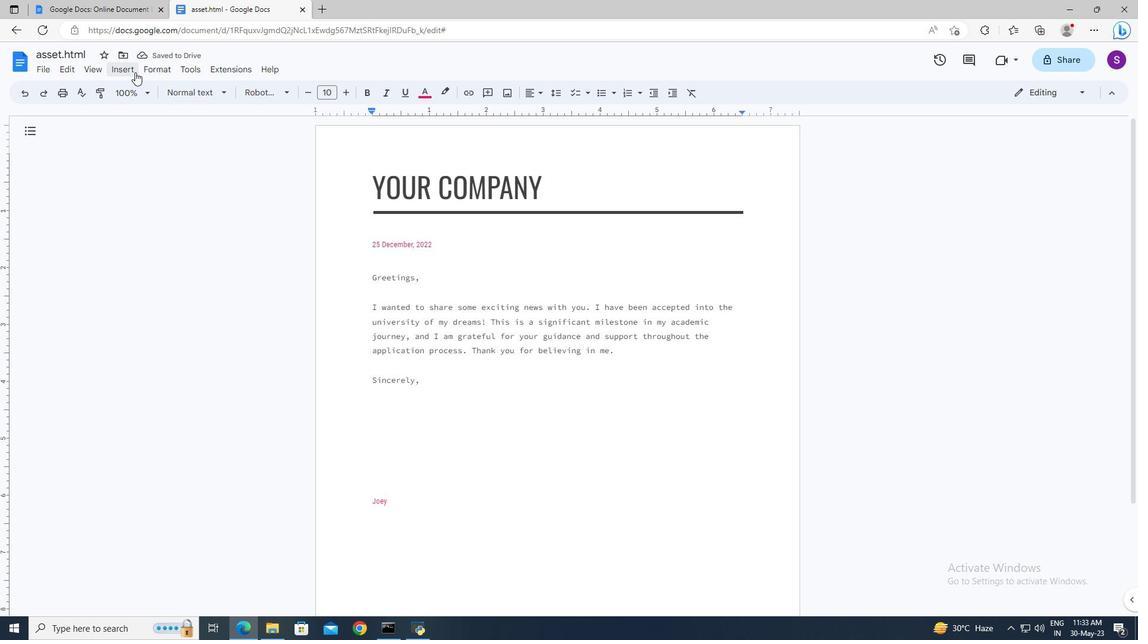 
Action: Mouse moved to (166, 343)
Screenshot: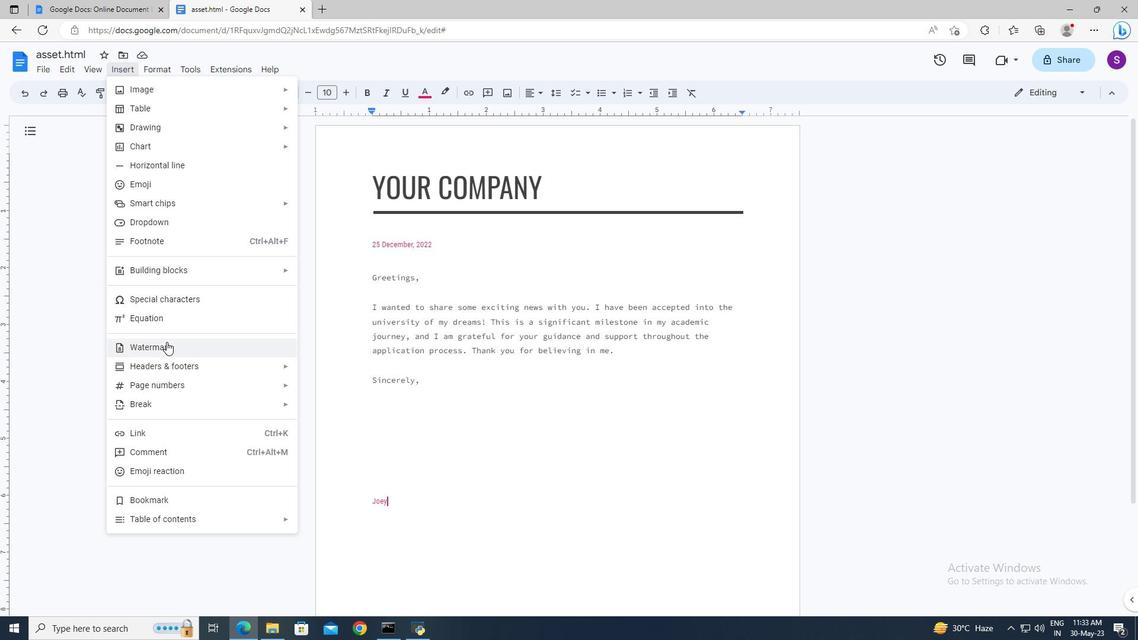 
Action: Mouse pressed left at (166, 343)
Screenshot: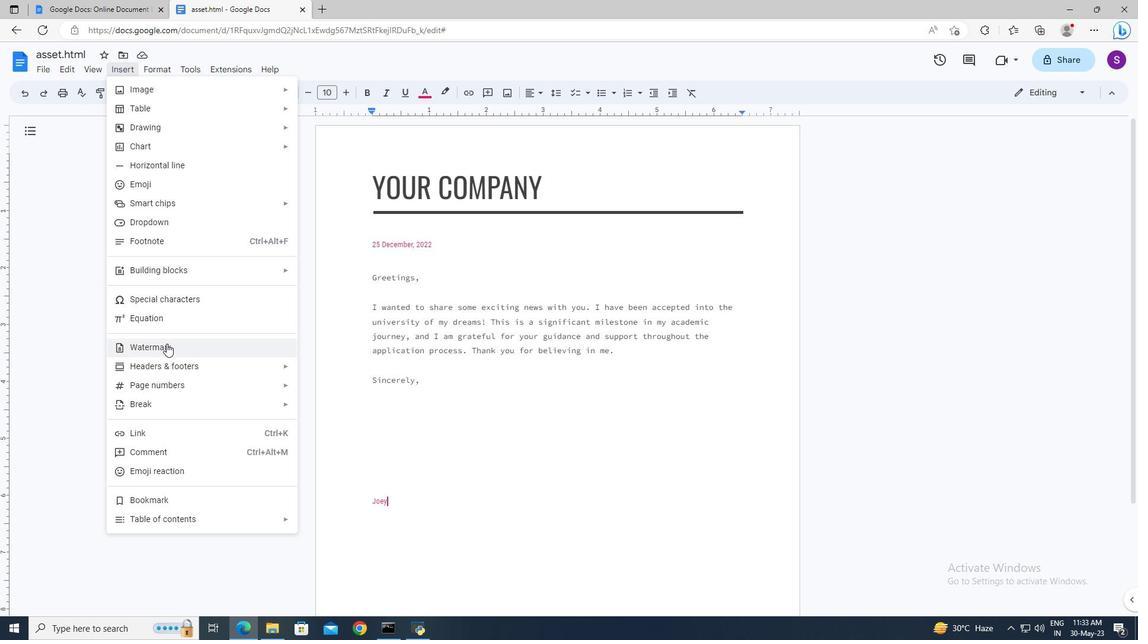 
Action: Mouse moved to (1074, 133)
Screenshot: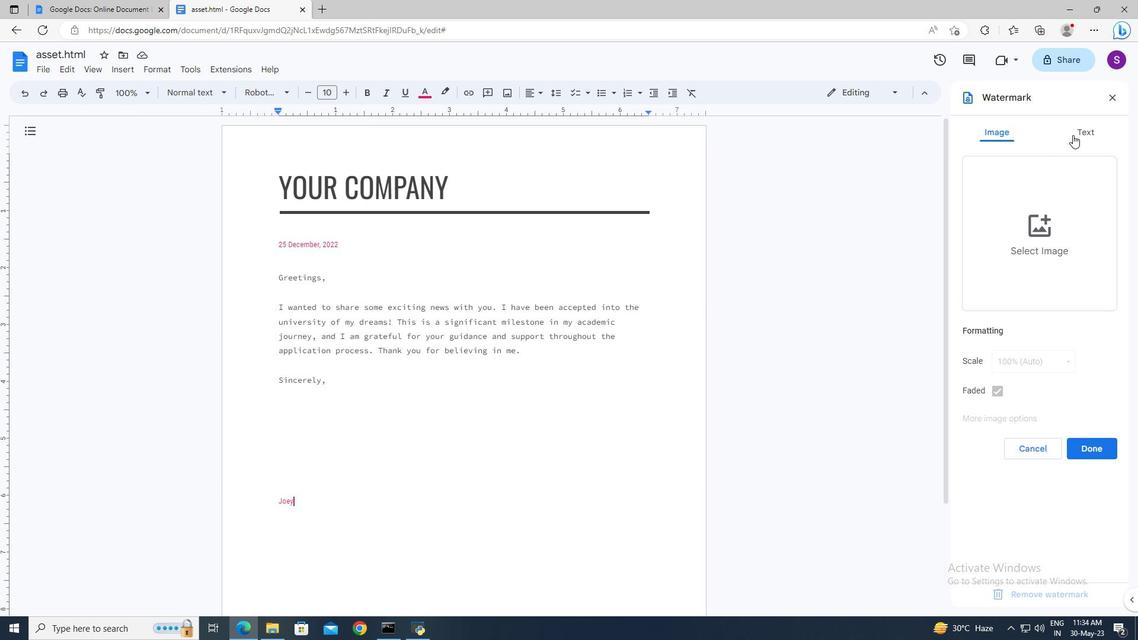 
Action: Mouse pressed left at (1074, 133)
Screenshot: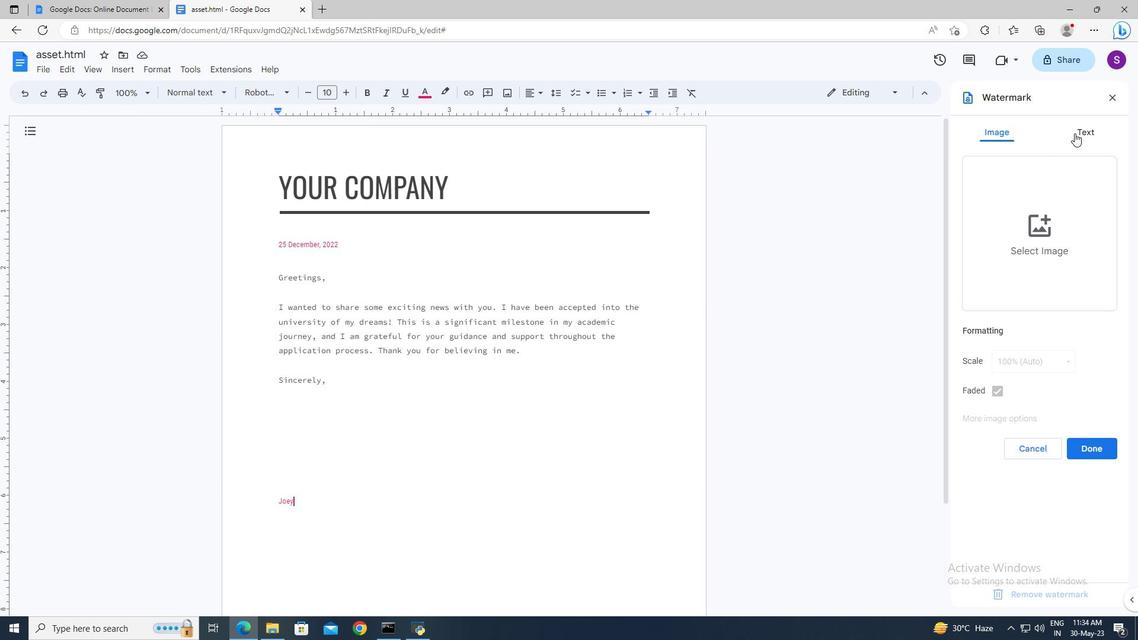 
Action: Mouse moved to (1039, 161)
Screenshot: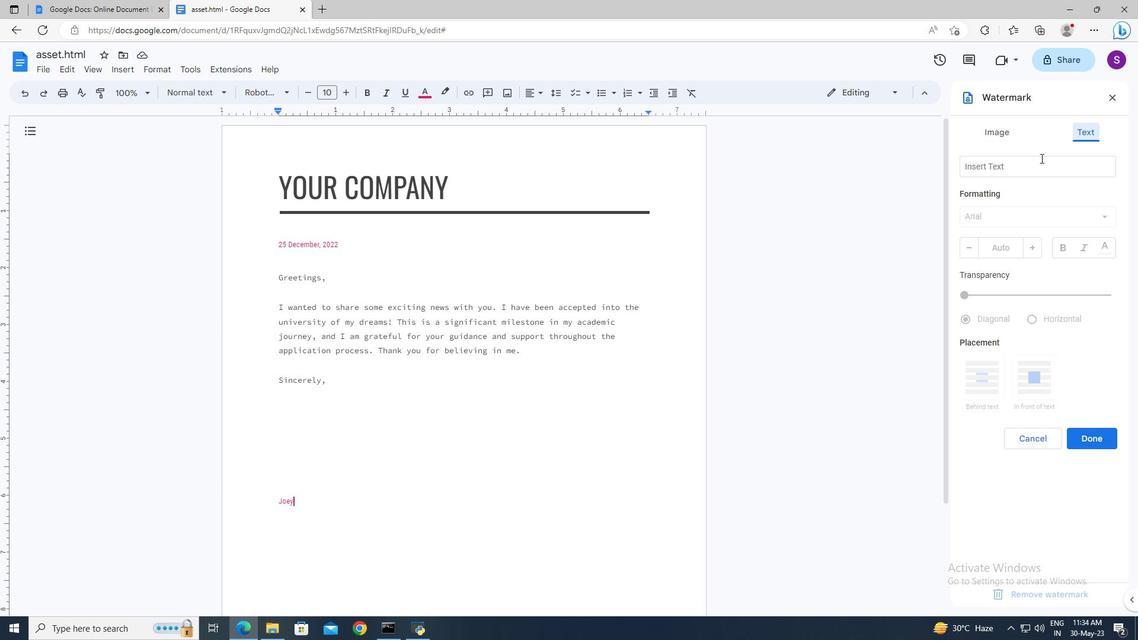 
Action: Mouse pressed left at (1039, 161)
Screenshot: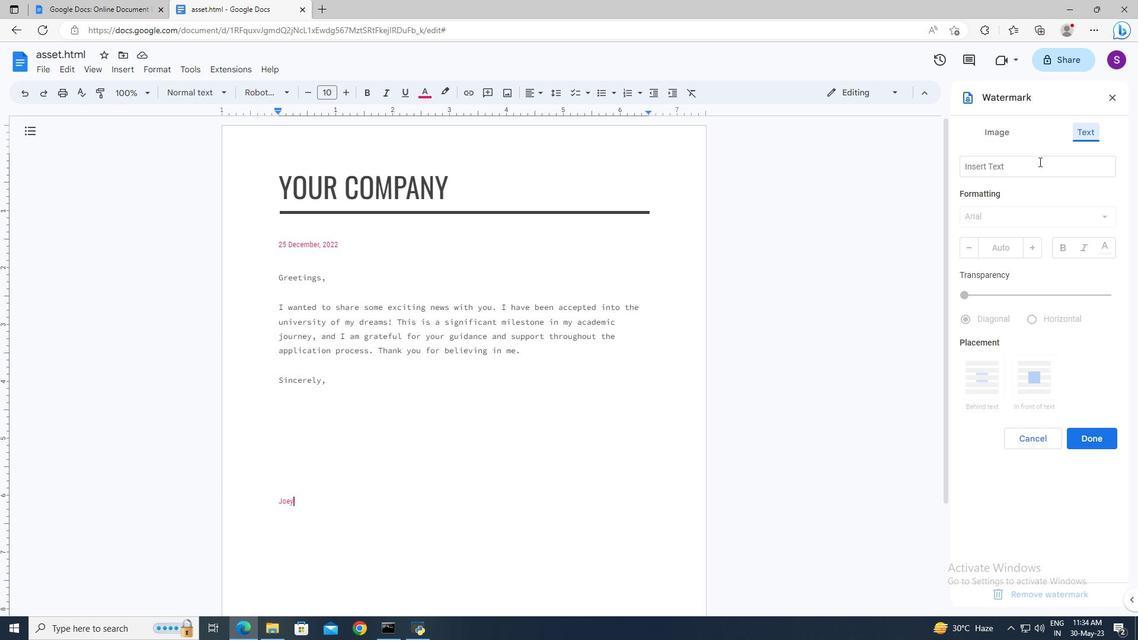 
Action: Key pressed <Key.shift>Ram<Key.shift><Key.shift><Key.shift><Key.shift><Key.shift>&<Key.shift>Sons
Screenshot: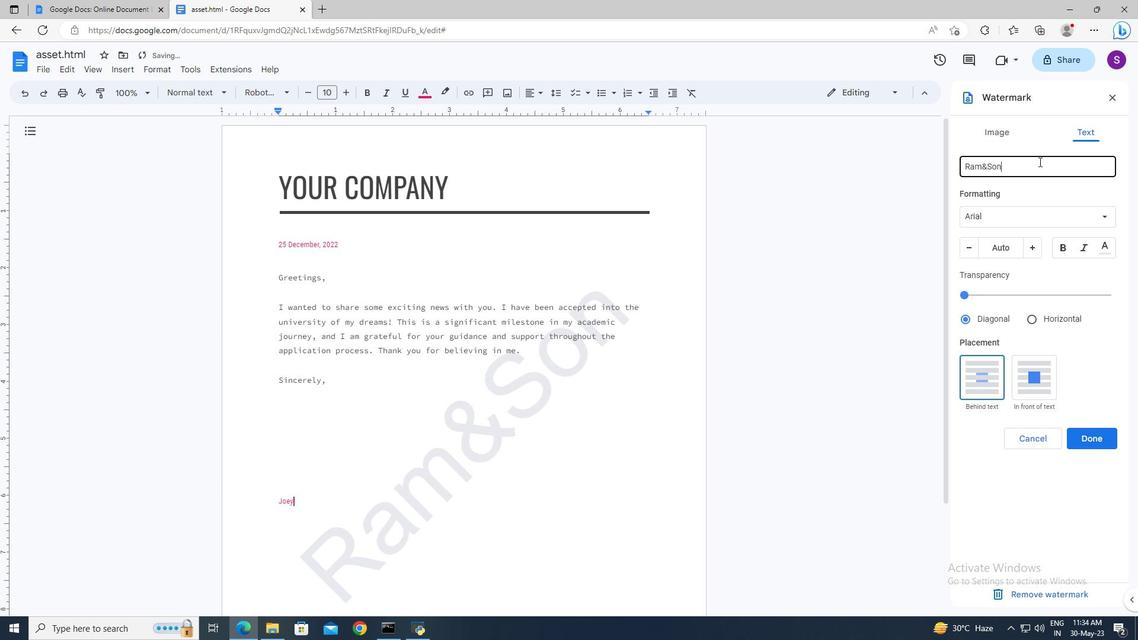 
Action: Mouse moved to (996, 187)
Screenshot: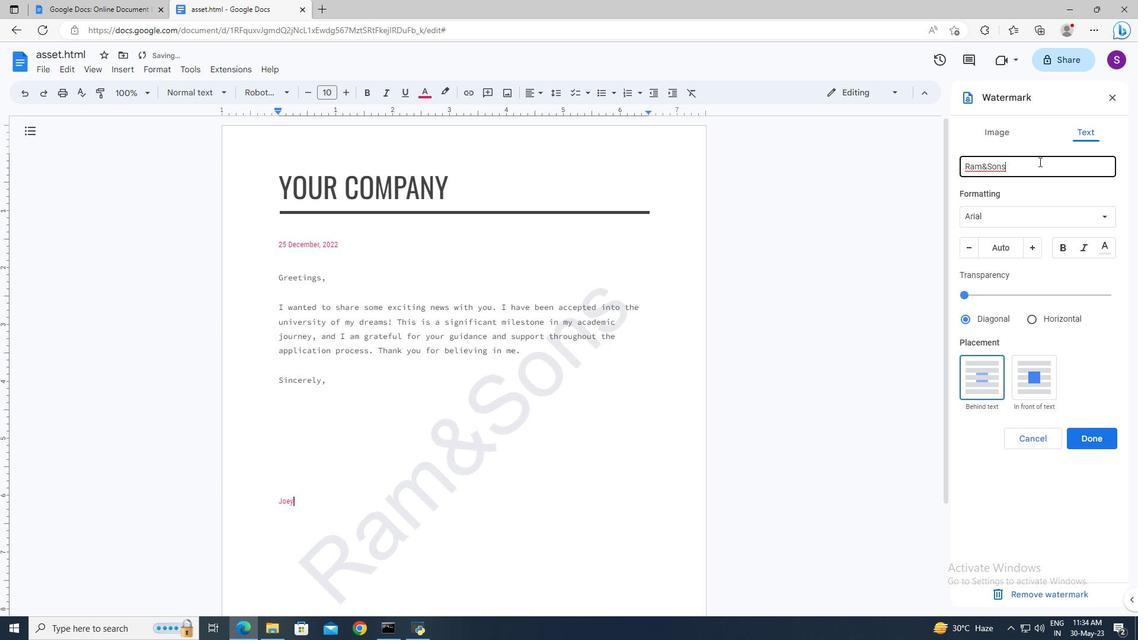 
Action: Key pressed <Key.enter>
Screenshot: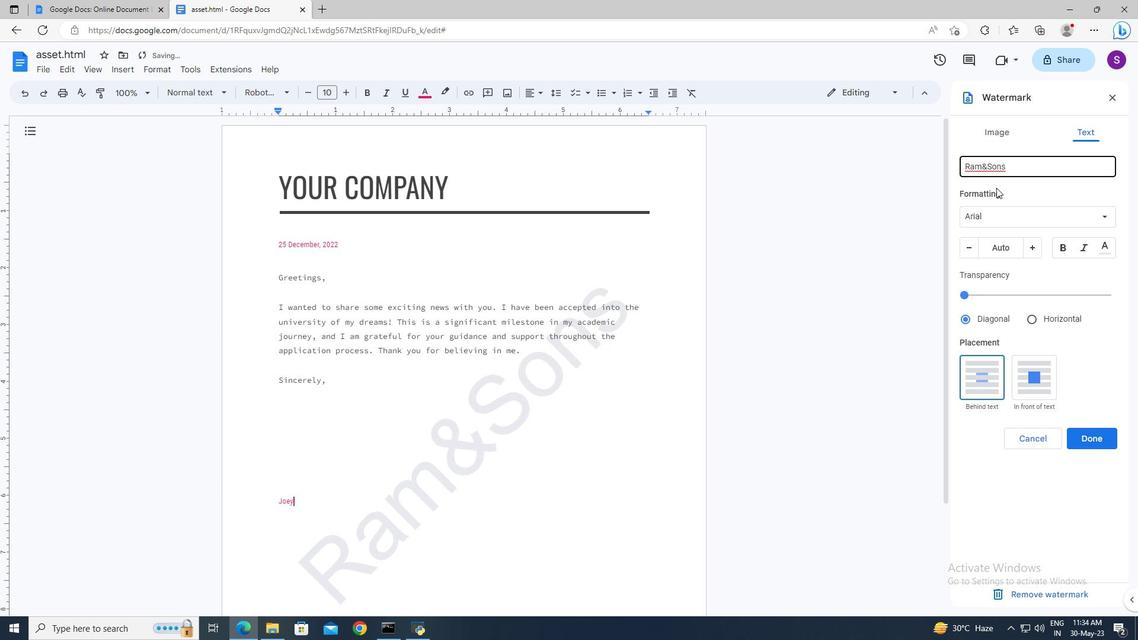 
Action: Mouse moved to (1001, 210)
Screenshot: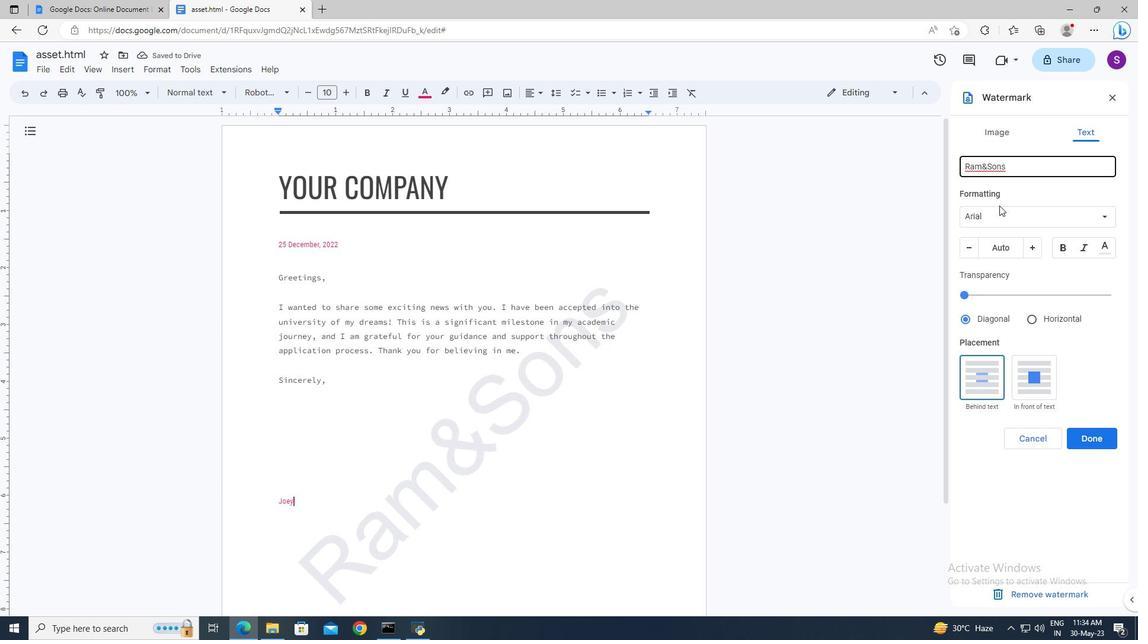
Action: Mouse pressed left at (1001, 210)
Screenshot: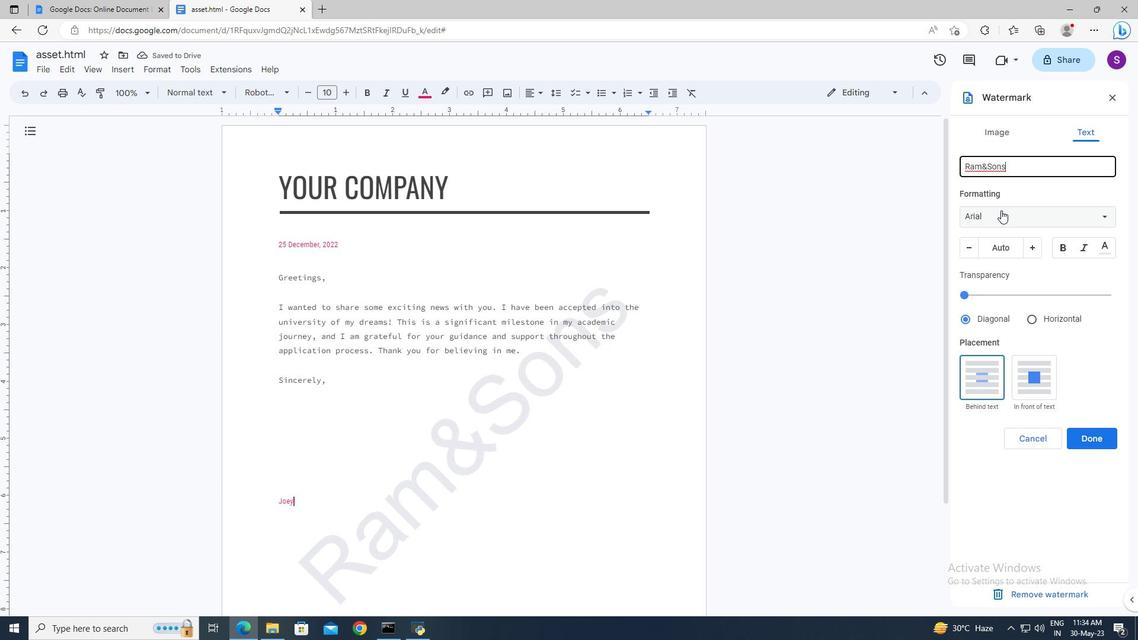 
Action: Mouse moved to (1019, 395)
Screenshot: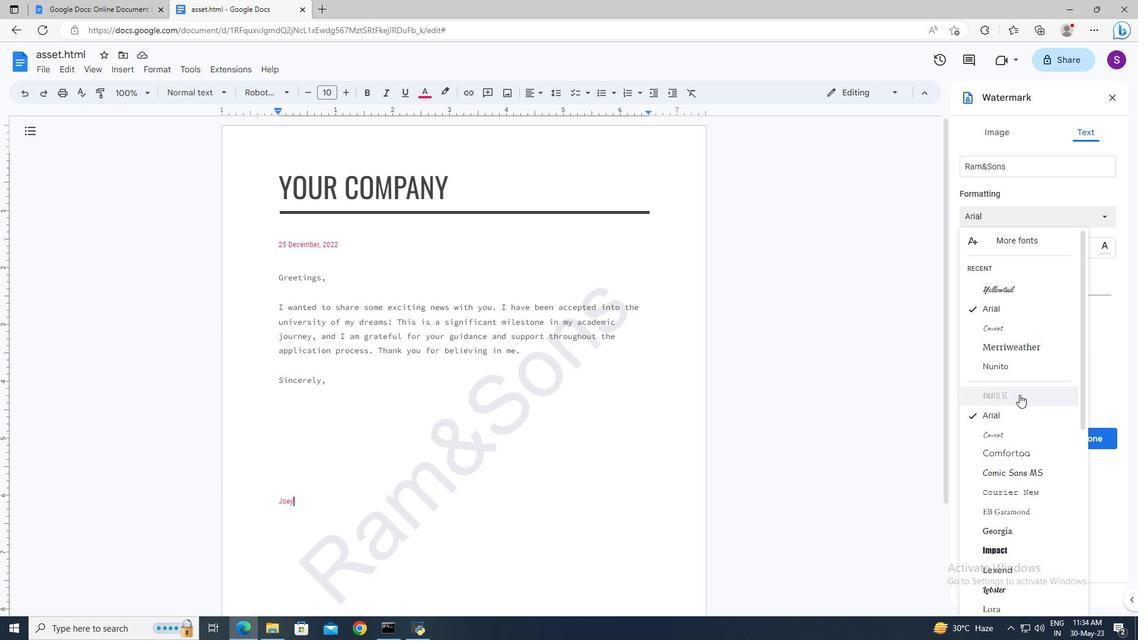 
Action: Mouse scrolled (1019, 395) with delta (0, 0)
Screenshot: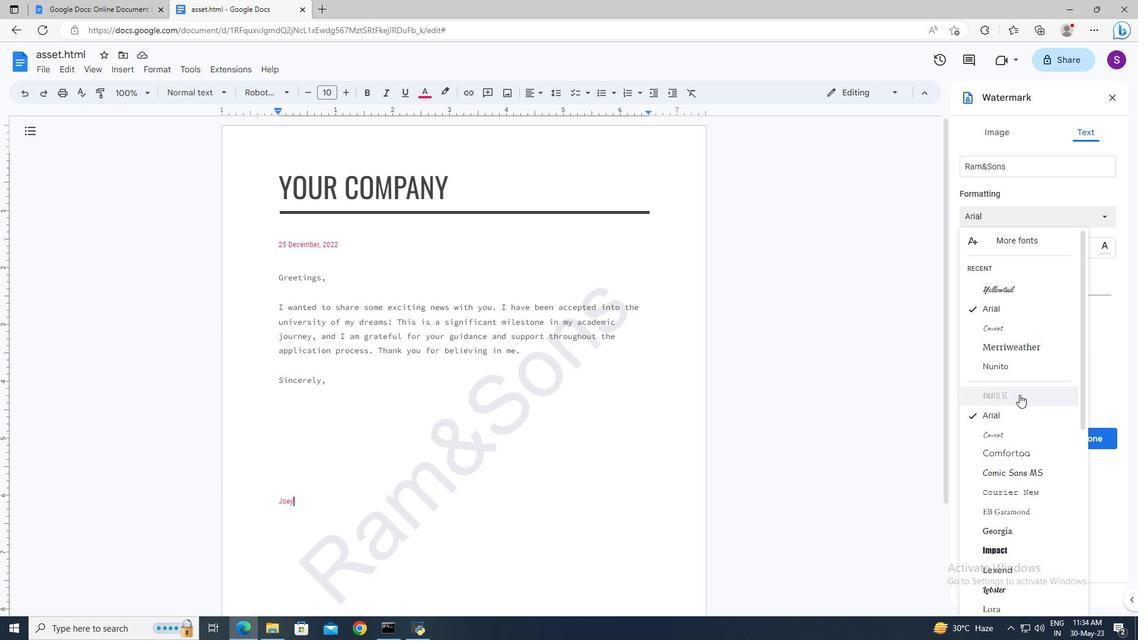 
Action: Mouse scrolled (1019, 395) with delta (0, 0)
Screenshot: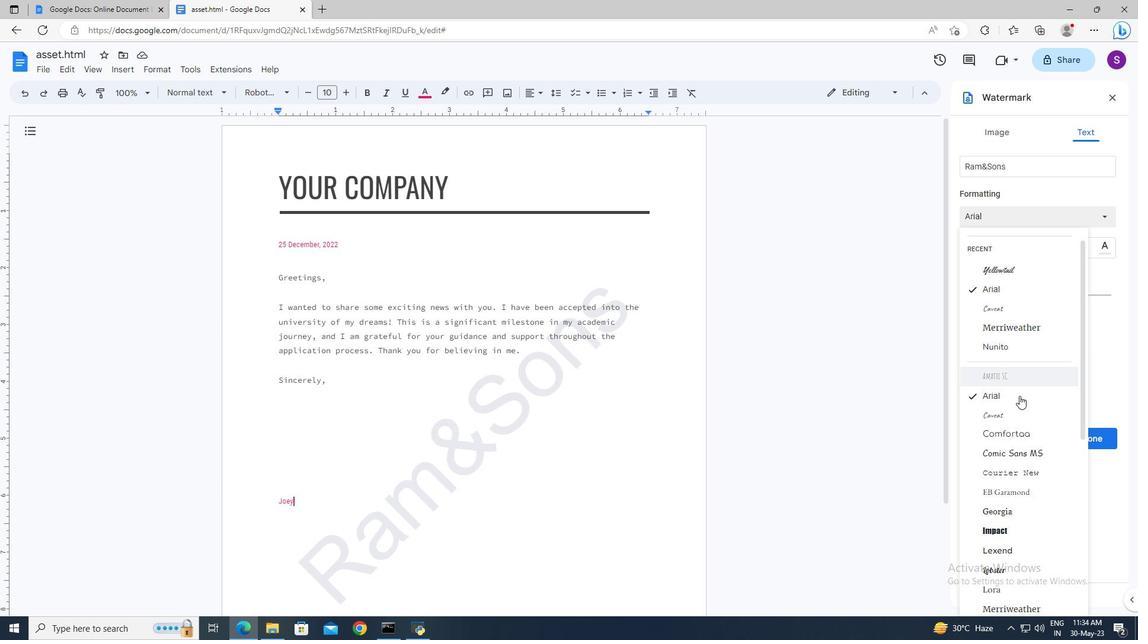 
Action: Mouse moved to (1001, 547)
Screenshot: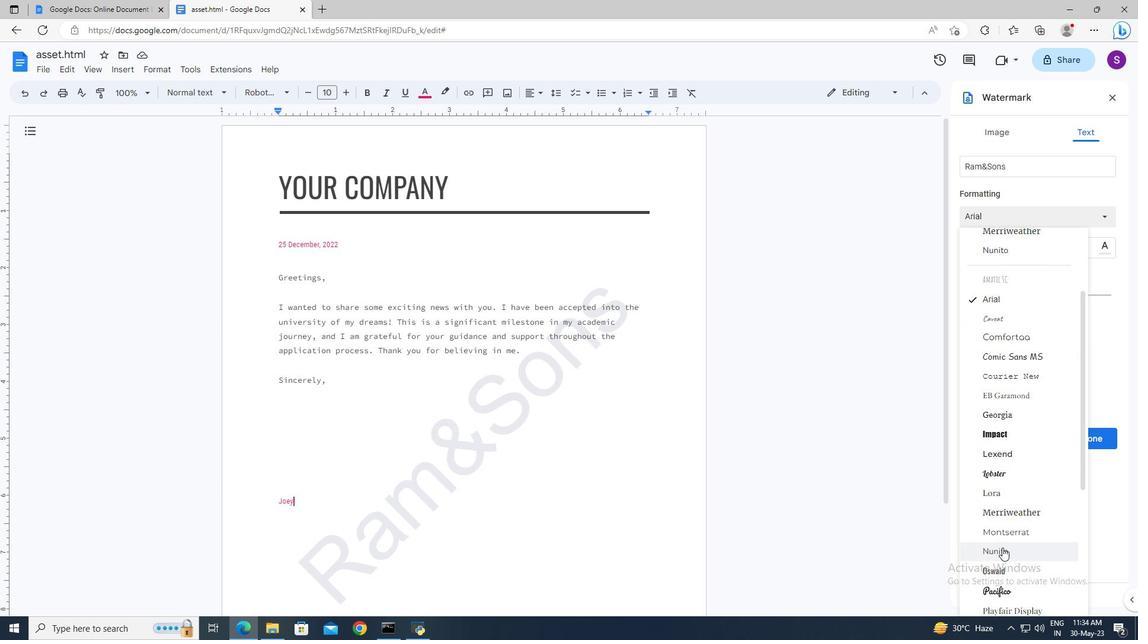 
Action: Mouse pressed left at (1001, 547)
Screenshot: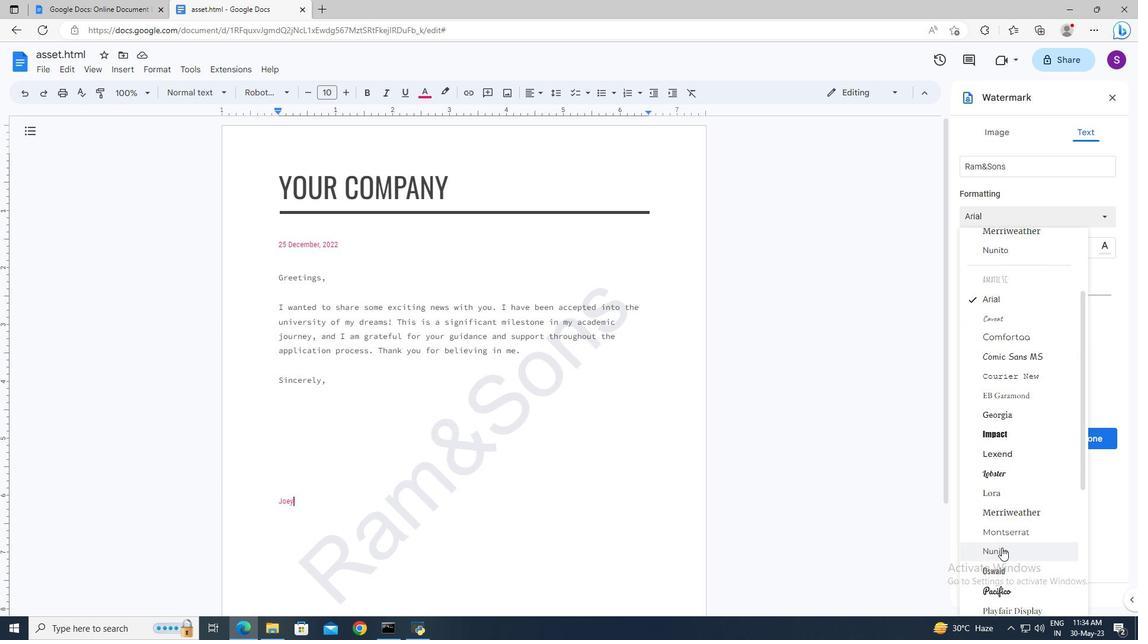 
Action: Mouse moved to (992, 253)
Screenshot: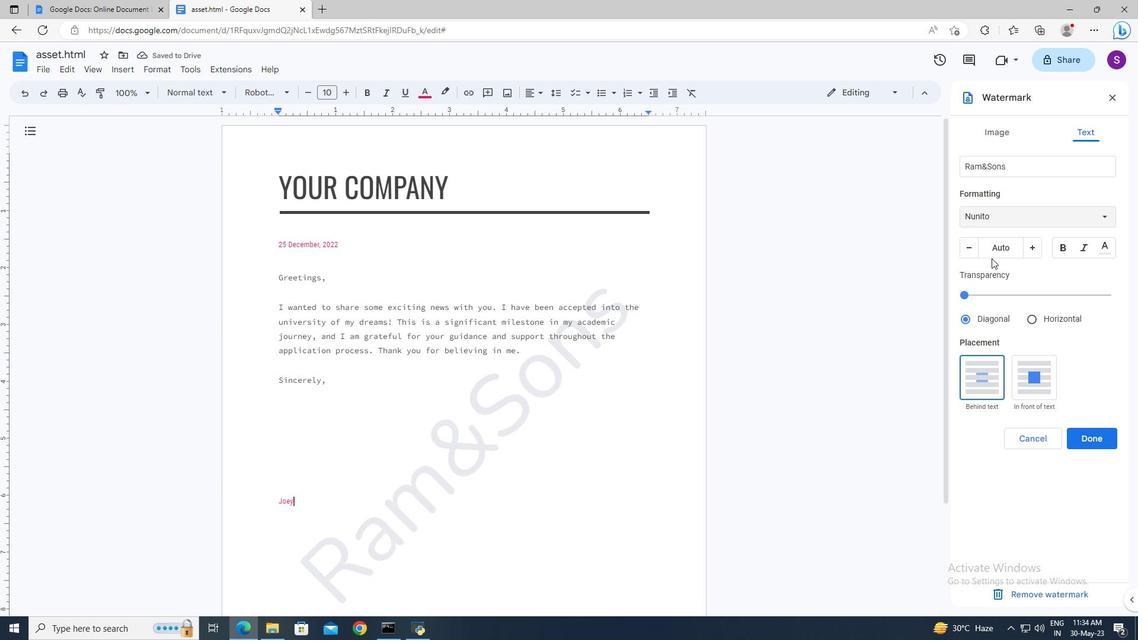 
Action: Mouse pressed left at (992, 253)
Screenshot: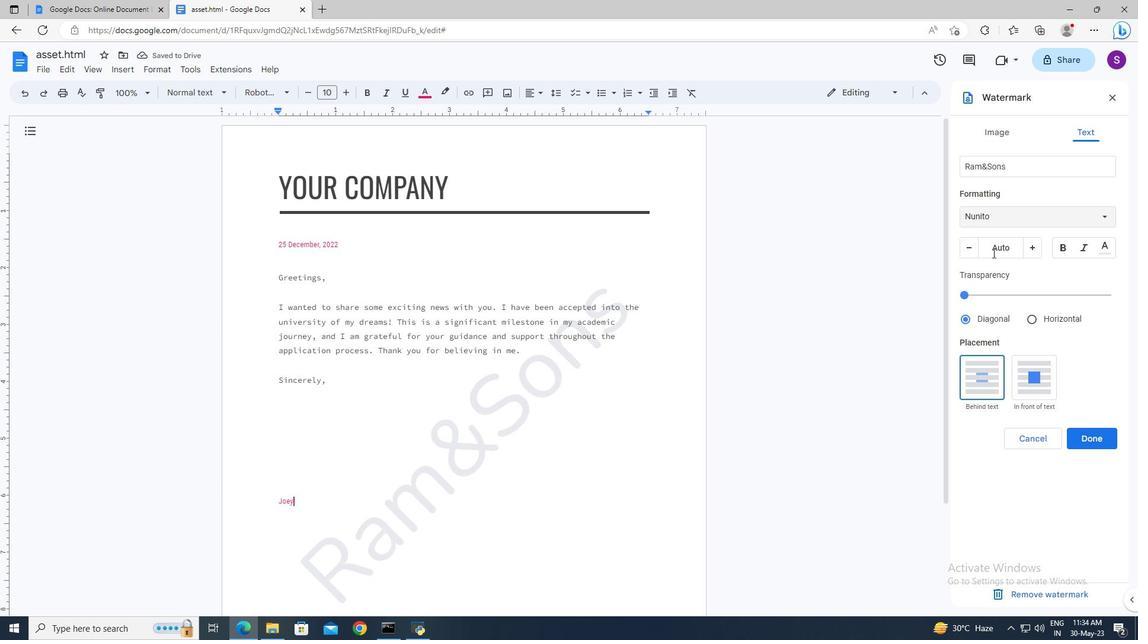 
Action: Mouse moved to (992, 251)
Screenshot: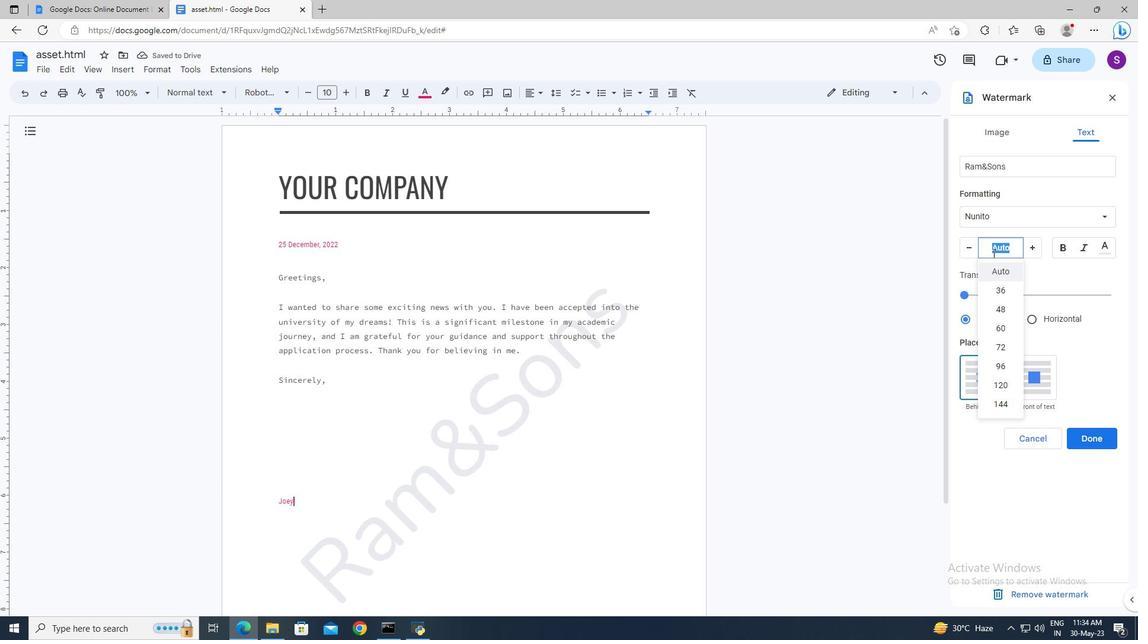 
Action: Key pressed 117<Key.enter>
Screenshot: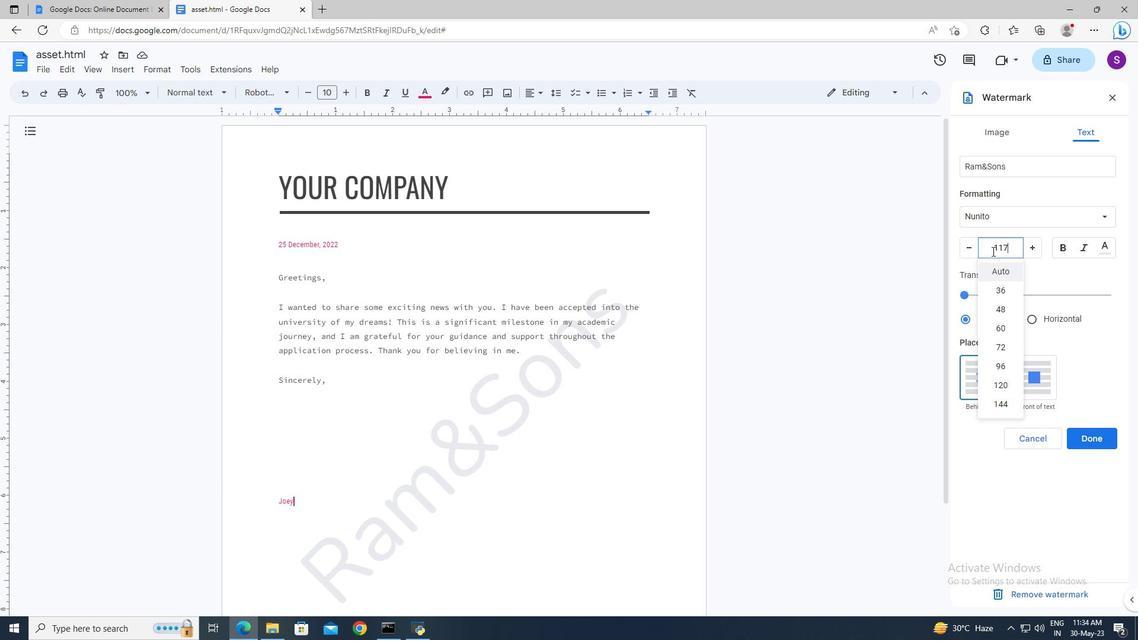 
Action: Mouse moved to (963, 319)
Screenshot: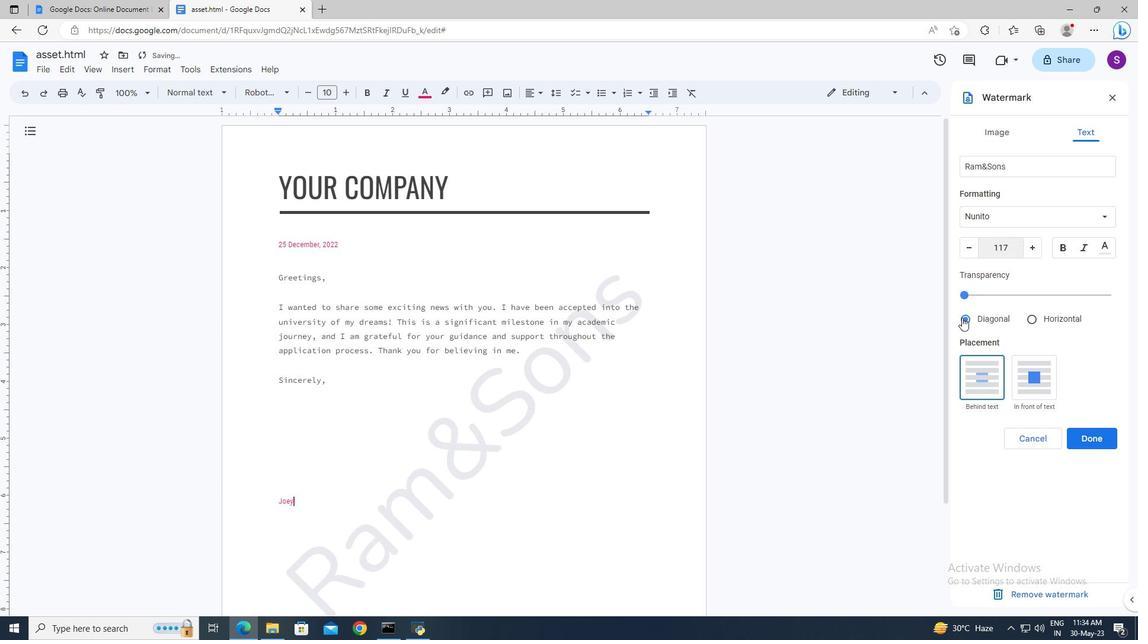 
Action: Mouse pressed left at (963, 319)
Screenshot: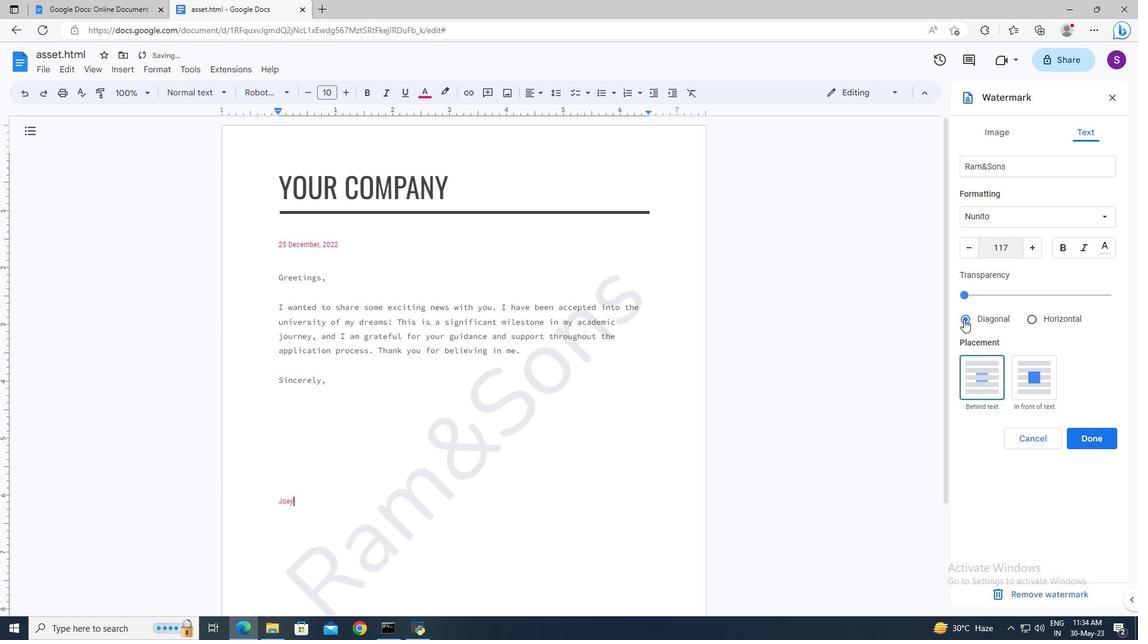 
Action: Mouse moved to (1078, 435)
Screenshot: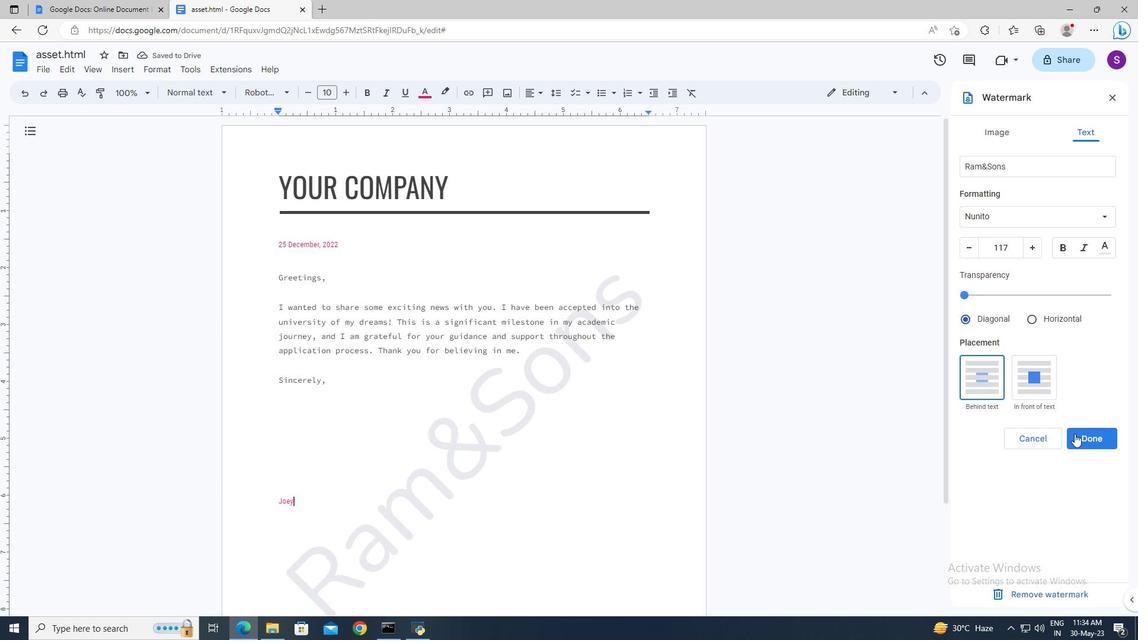 
Action: Mouse pressed left at (1078, 435)
Screenshot: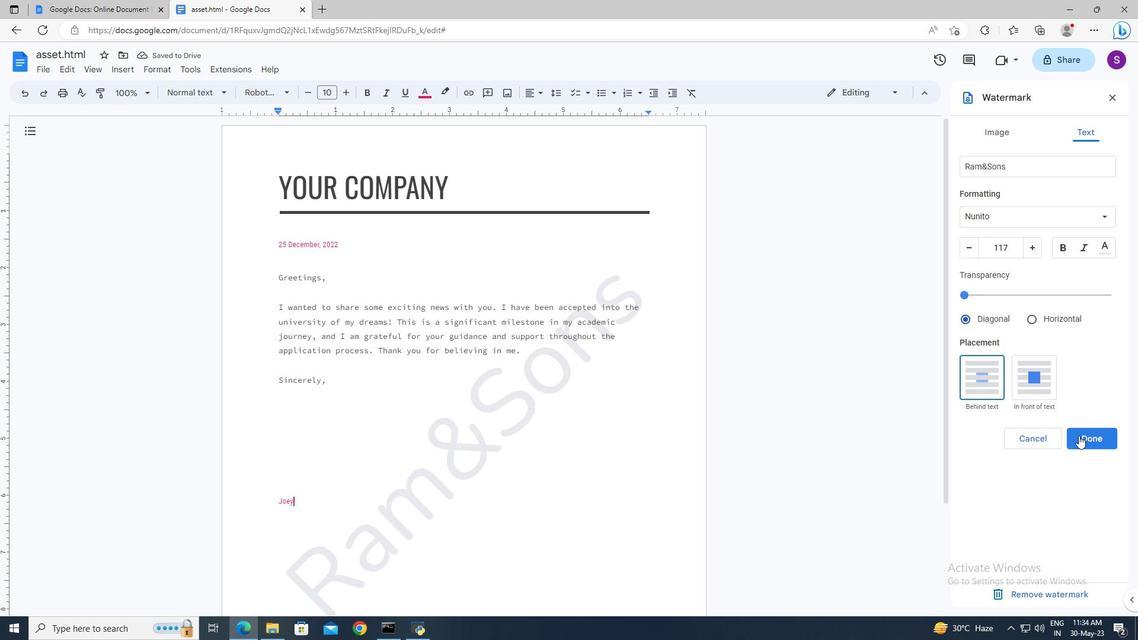 
Action: Mouse moved to (732, 426)
Screenshot: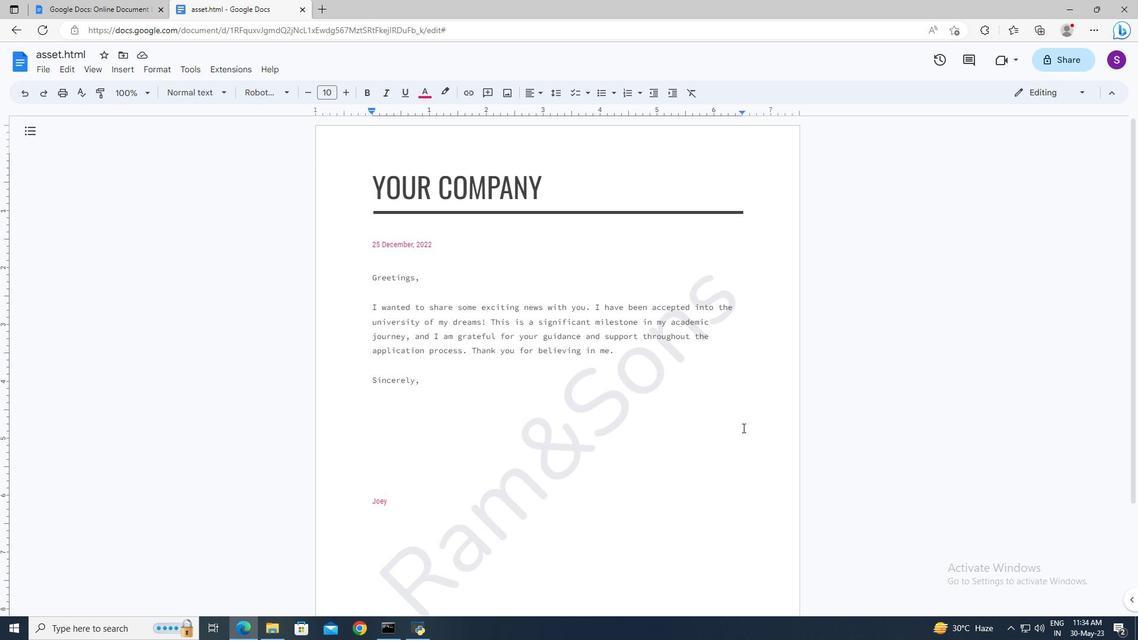 
